 Task: Find round trip flights from New Delhi to Hawaii from June 27 to July 2.
Action: Mouse moved to (567, 285)
Screenshot: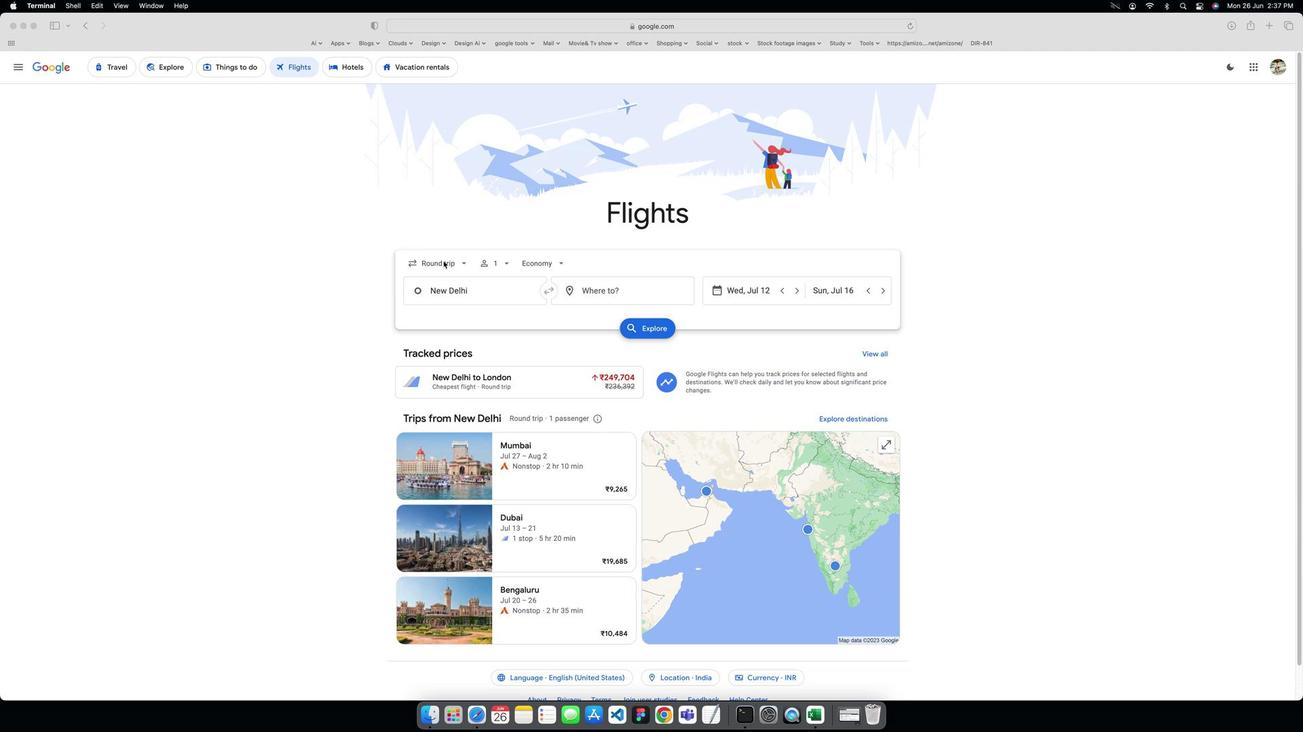 
Action: Mouse pressed left at (567, 285)
Screenshot: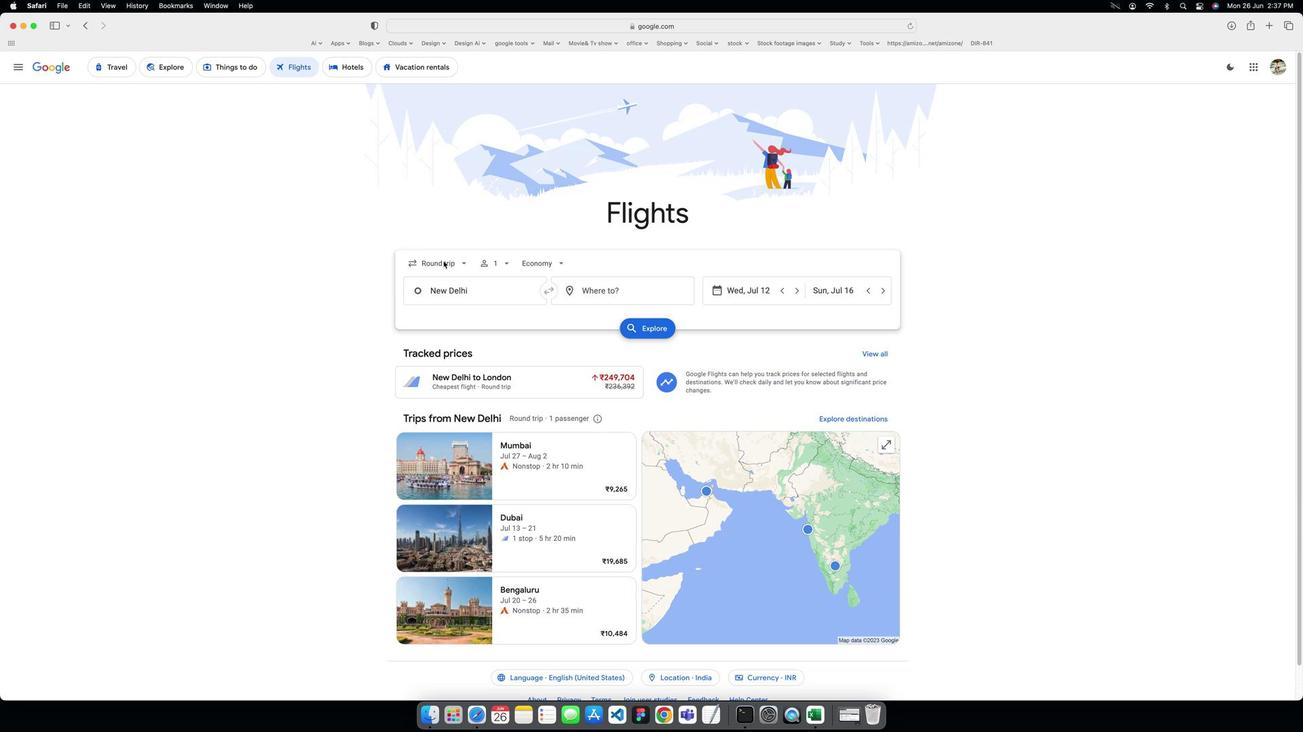 
Action: Mouse moved to (565, 285)
Screenshot: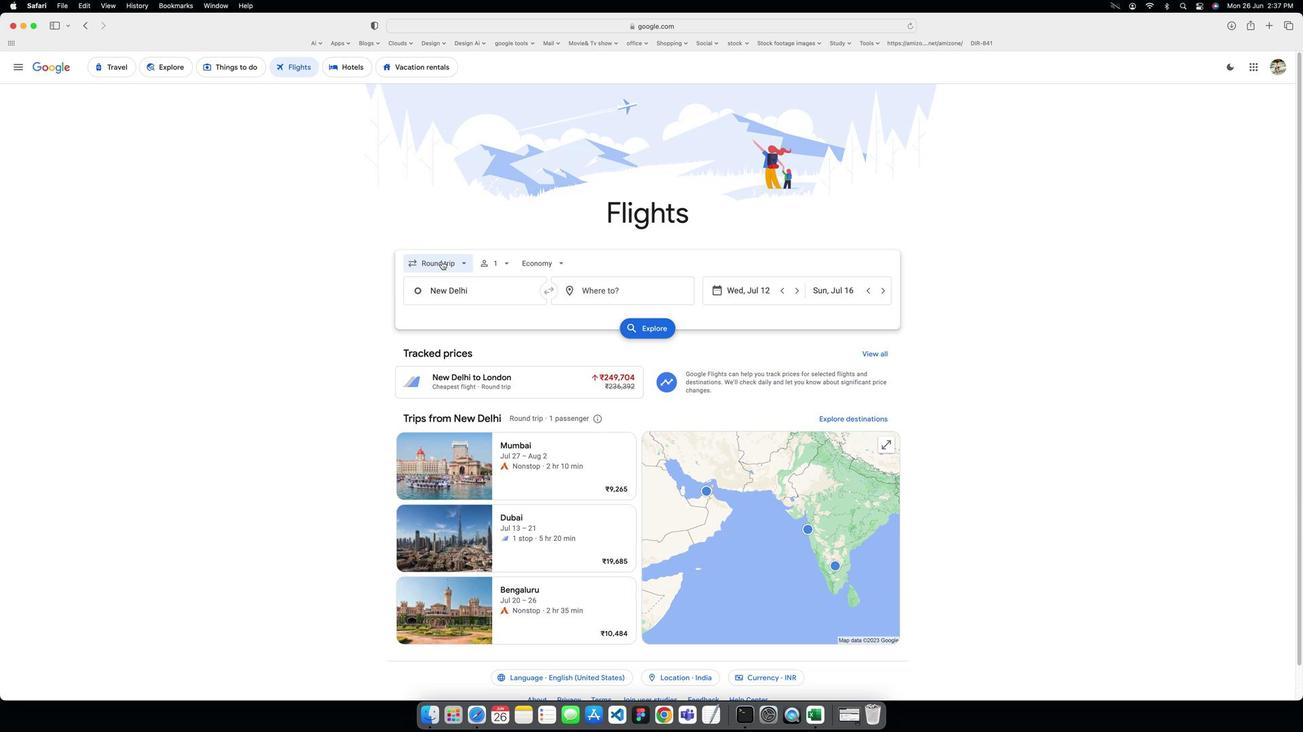 
Action: Mouse pressed left at (565, 285)
Screenshot: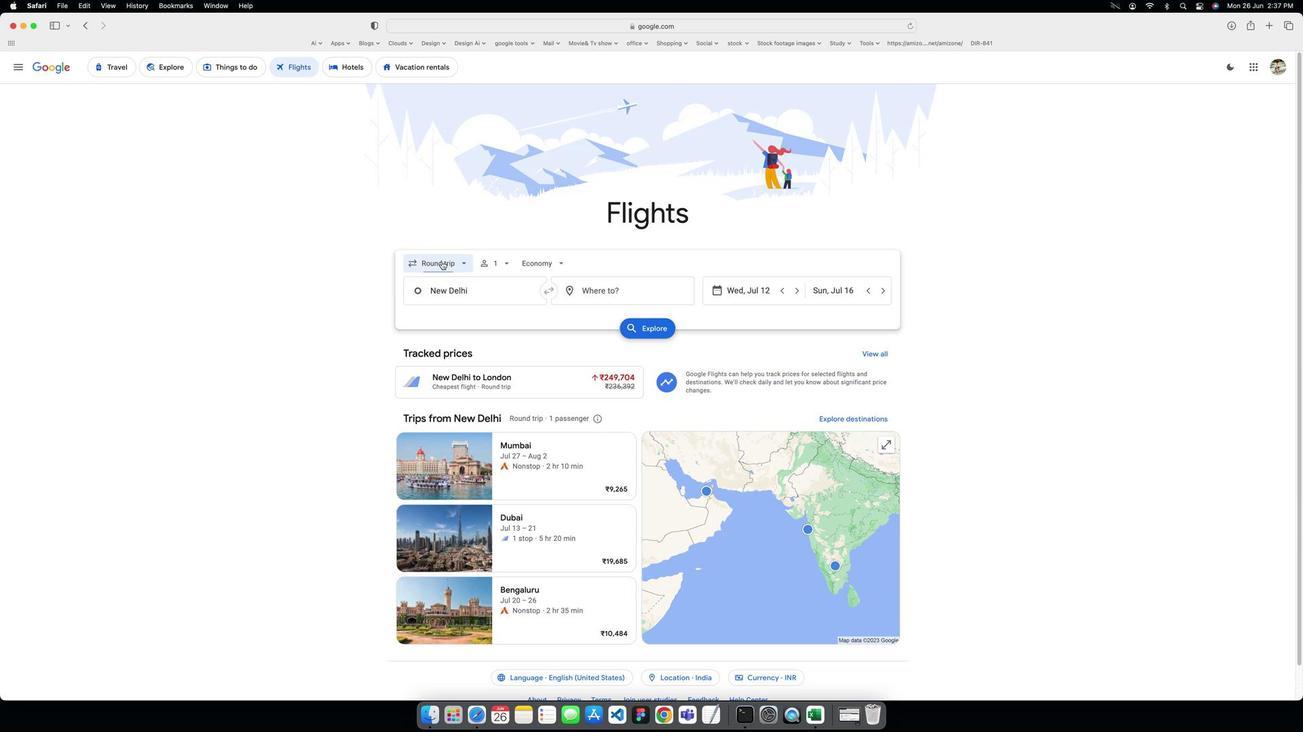 
Action: Mouse moved to (559, 306)
Screenshot: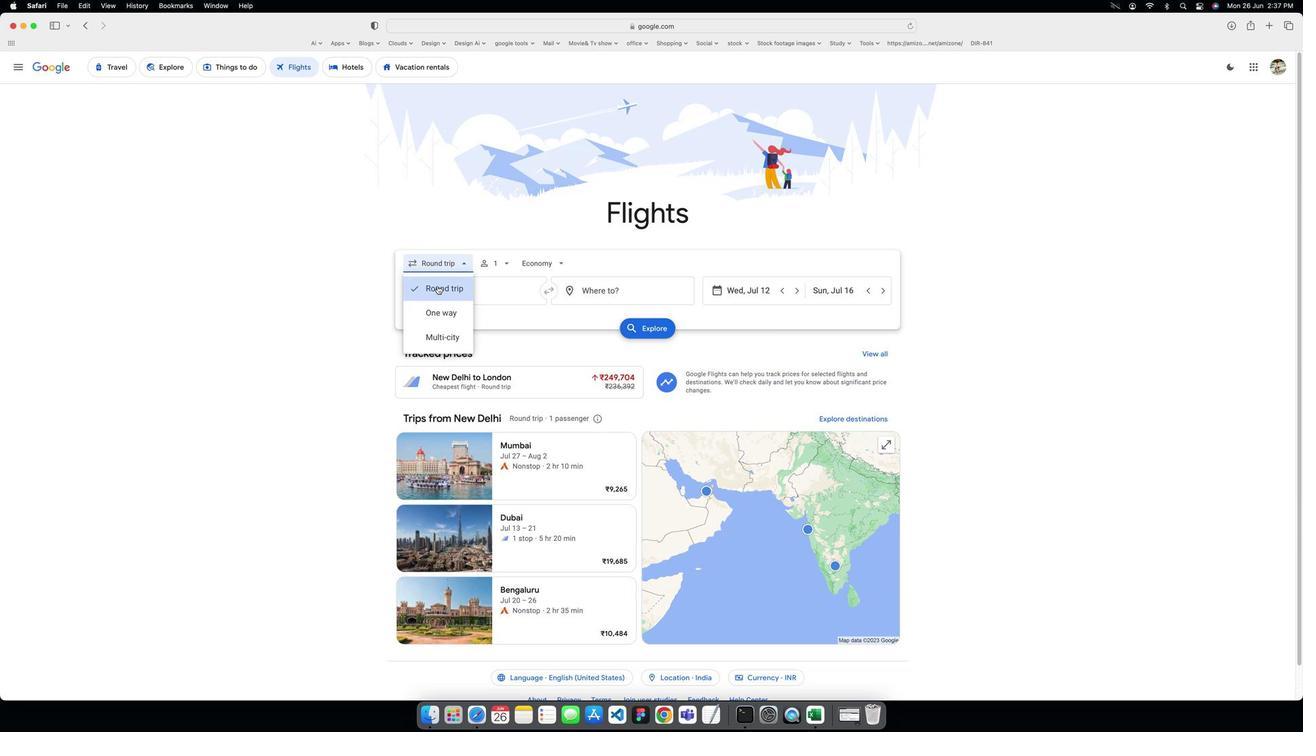 
Action: Mouse pressed left at (559, 306)
Screenshot: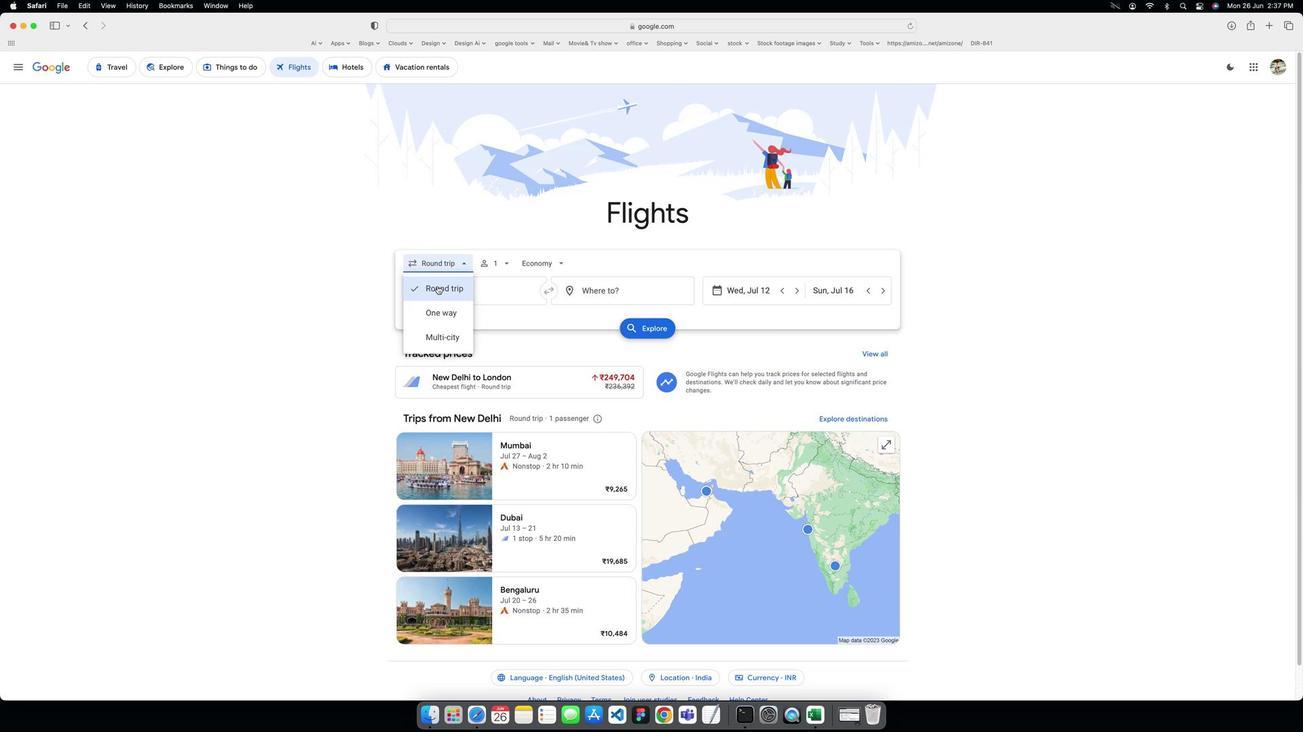 
Action: Mouse moved to (618, 308)
Screenshot: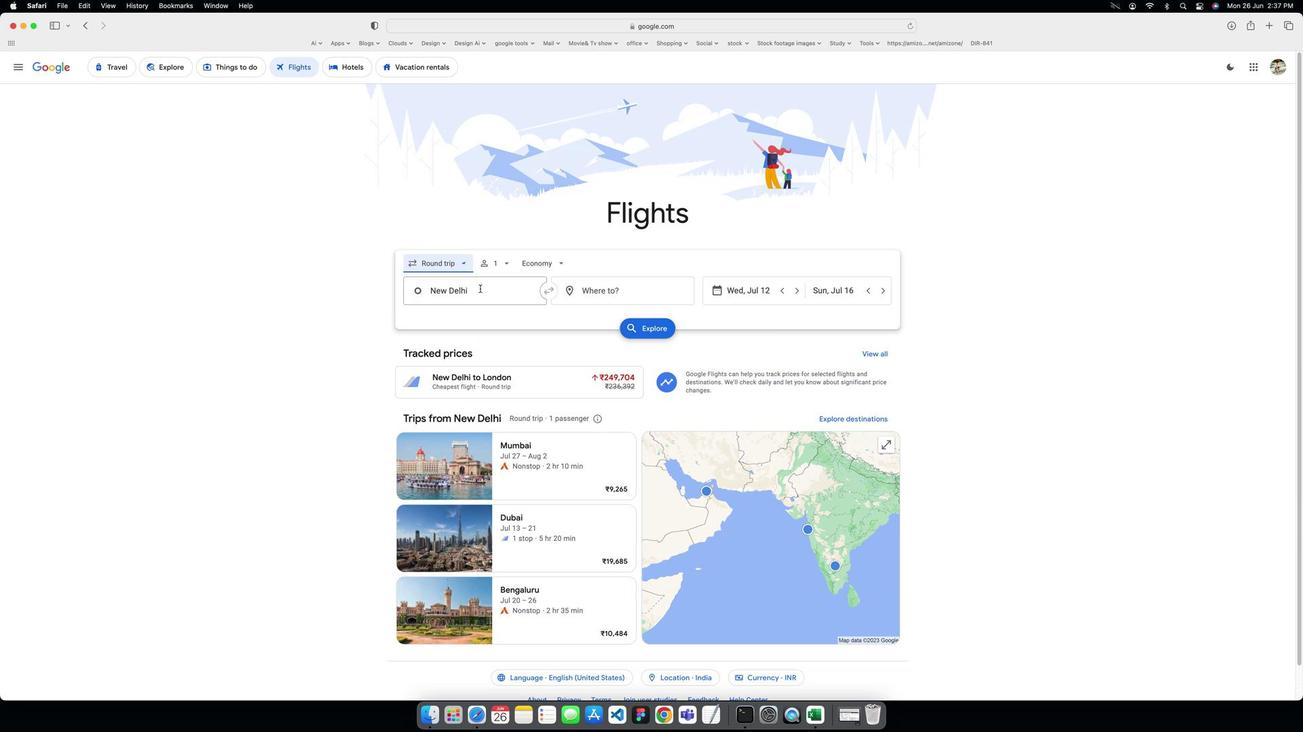 
Action: Mouse pressed left at (618, 308)
Screenshot: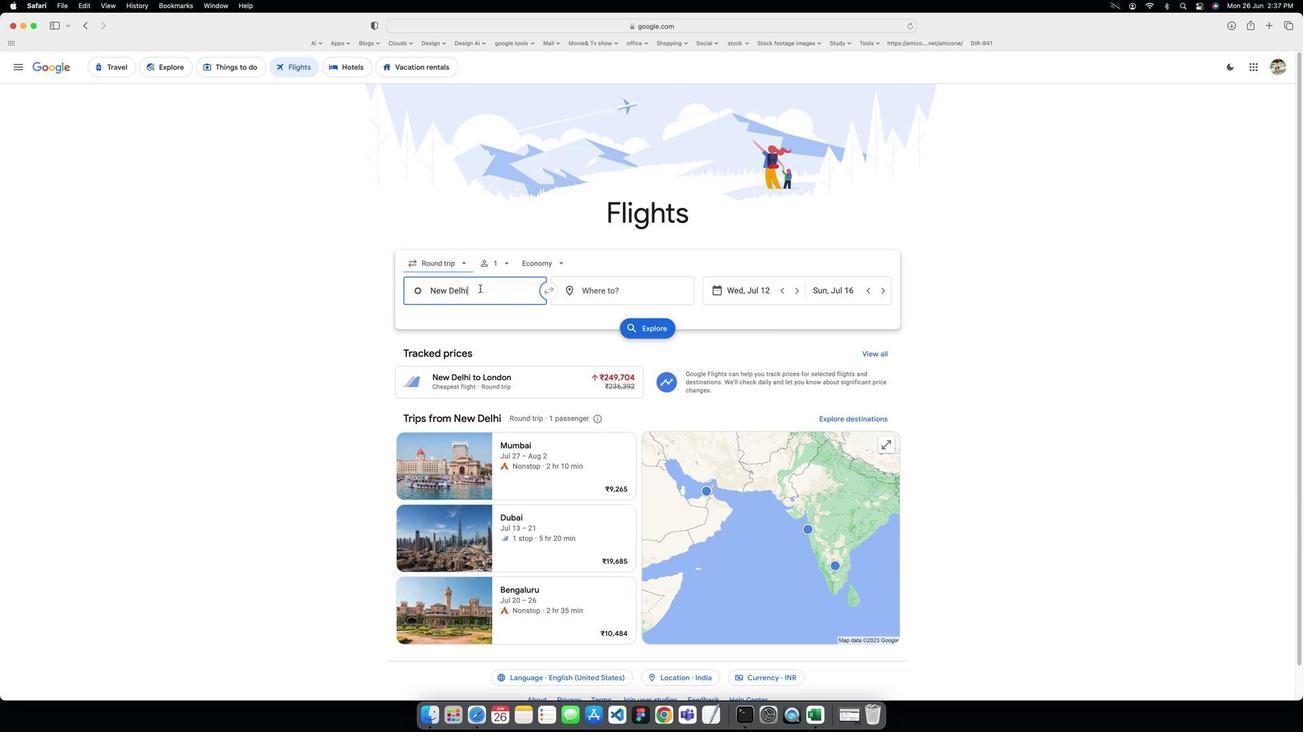 
Action: Key pressed Key.caps_lock'N'Key.caps_lock'e''w'Key.spaceKey.caps_lock'D'Key.caps_lock'e''l''h''i'Key.enter
Screenshot: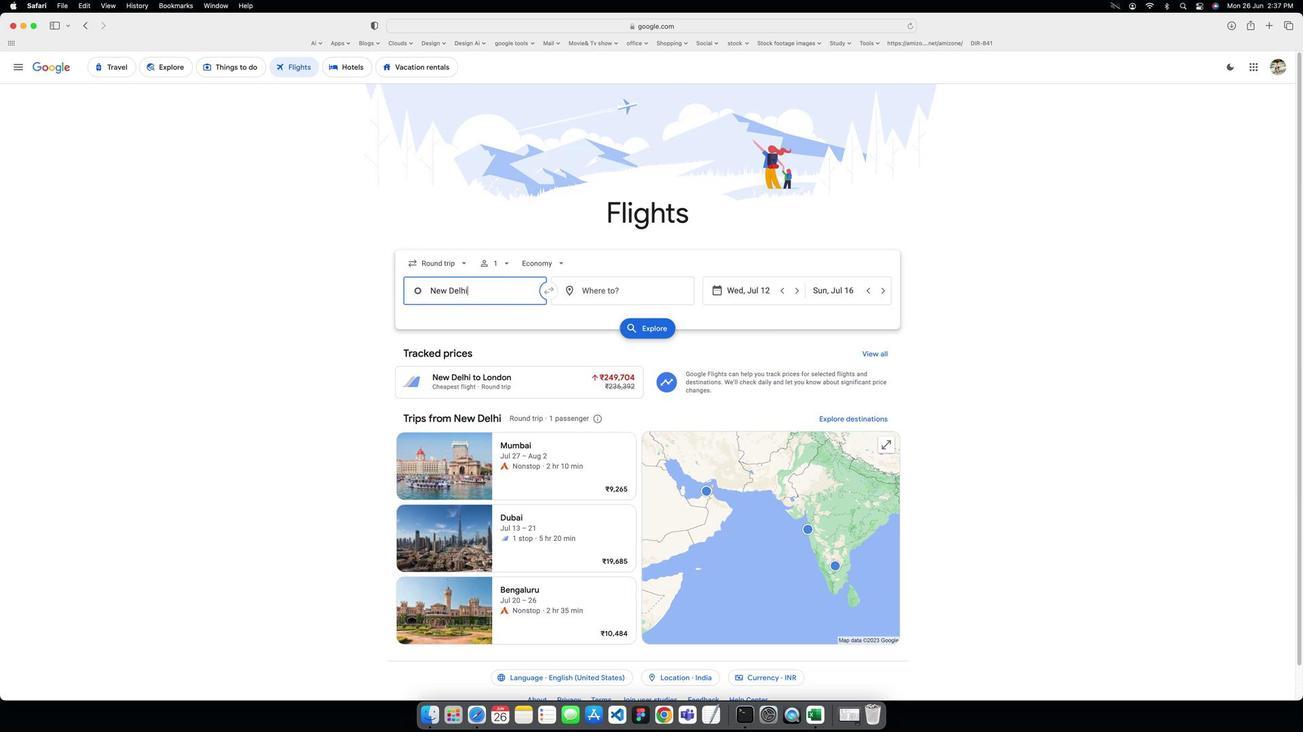 
Action: Mouse moved to (790, 310)
Screenshot: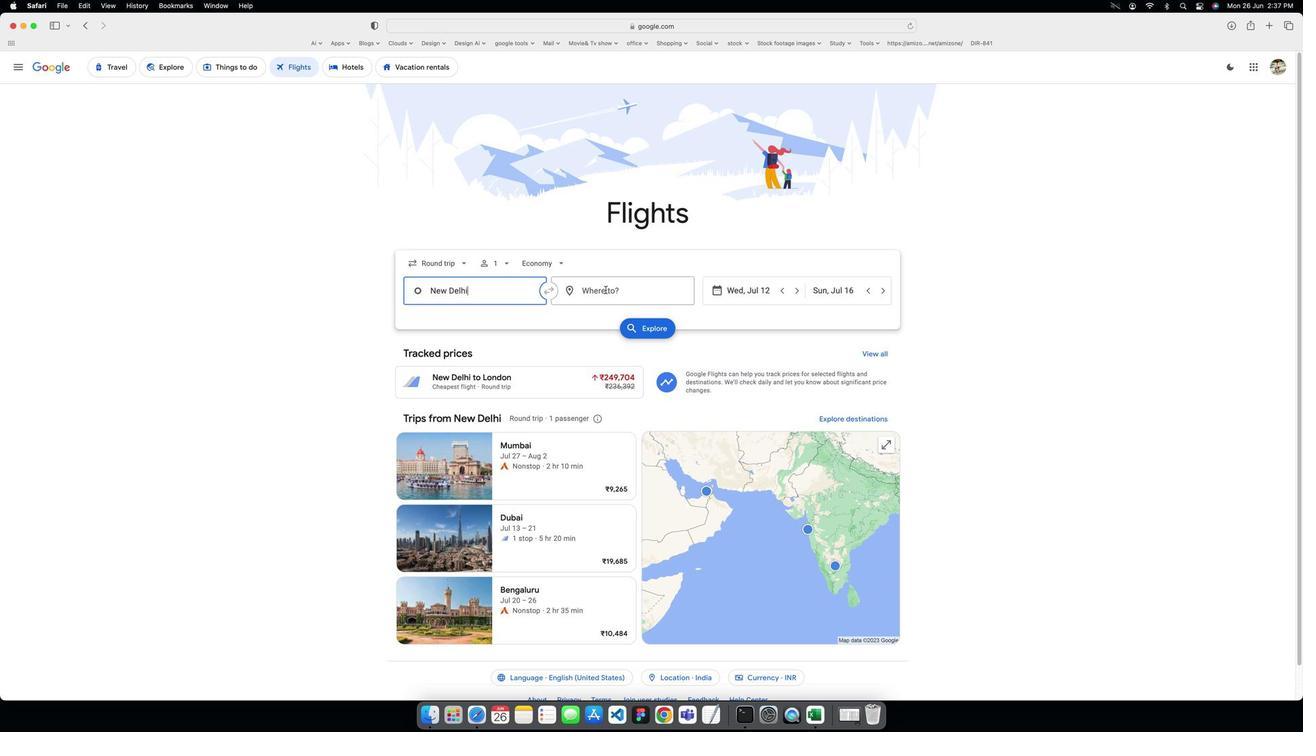 
Action: Mouse pressed left at (790, 310)
Screenshot: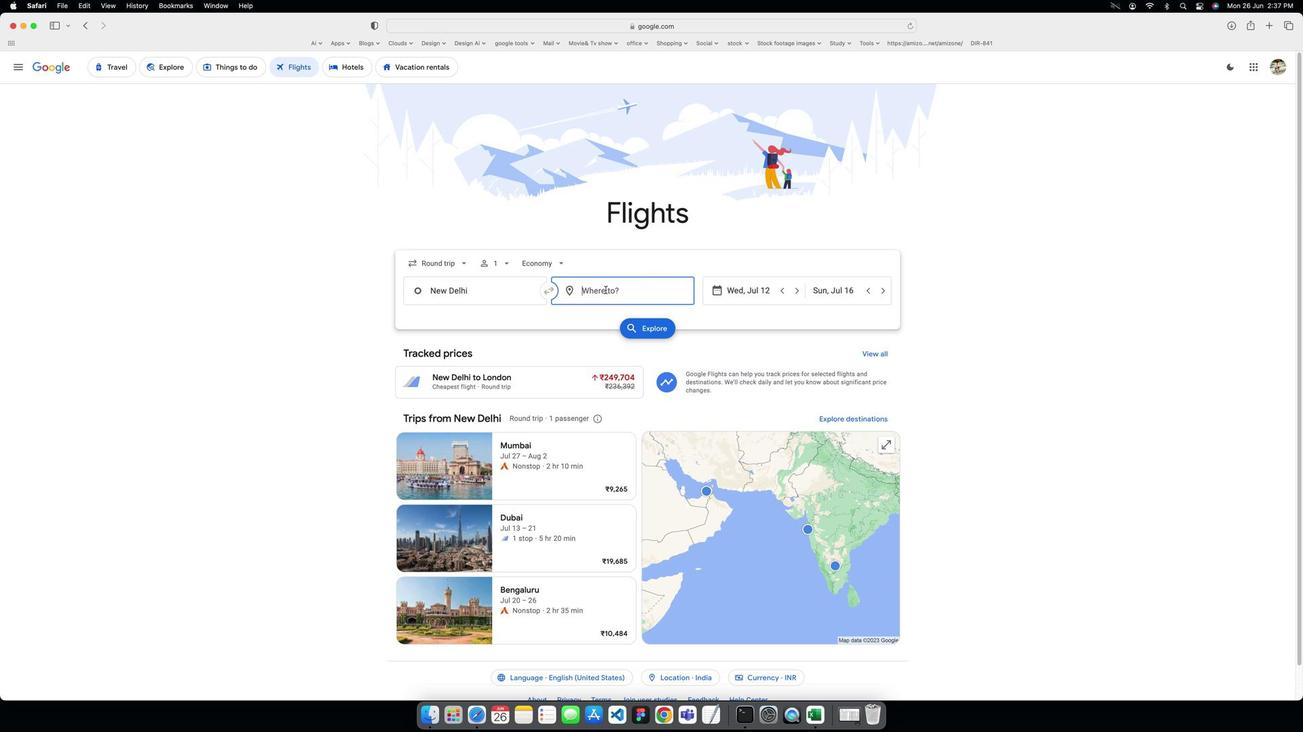 
Action: Key pressed Key.caps_lock'H'Key.caps_lock'a''w''a''i''i'Key.enter
Screenshot: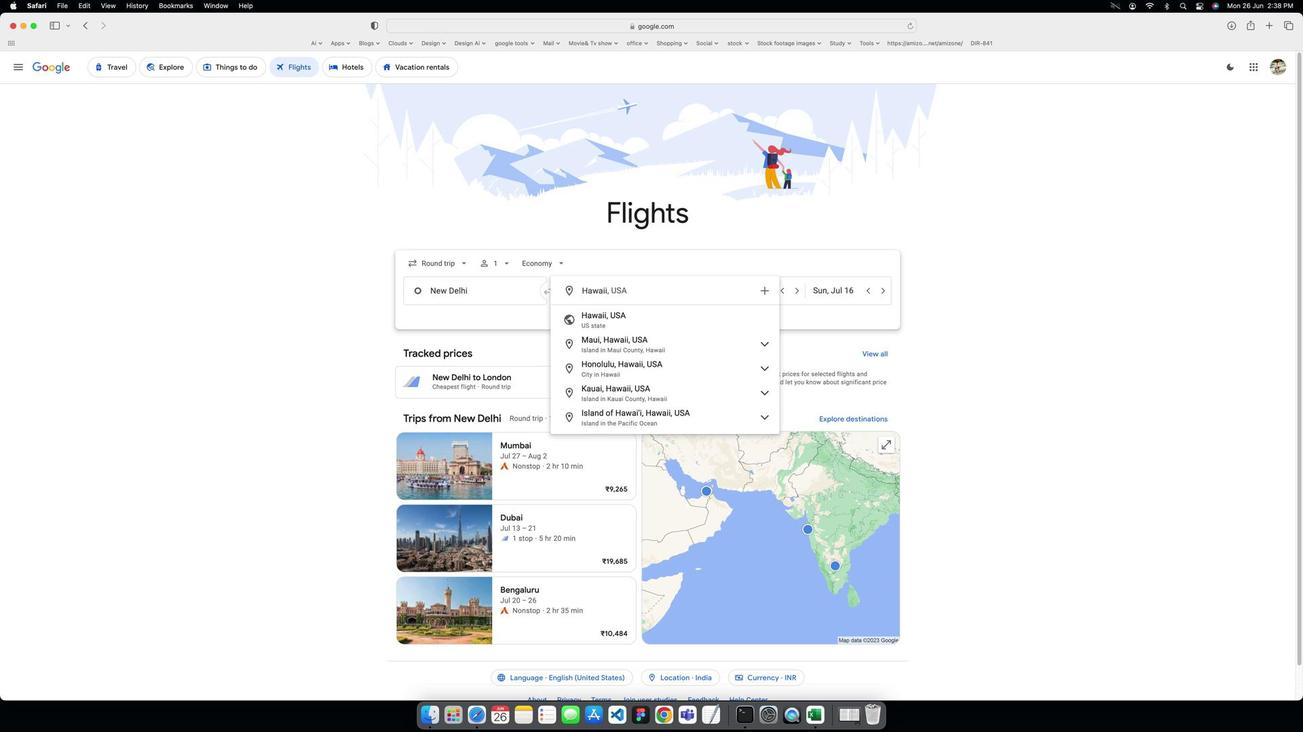 
Action: Mouse moved to (1008, 310)
Screenshot: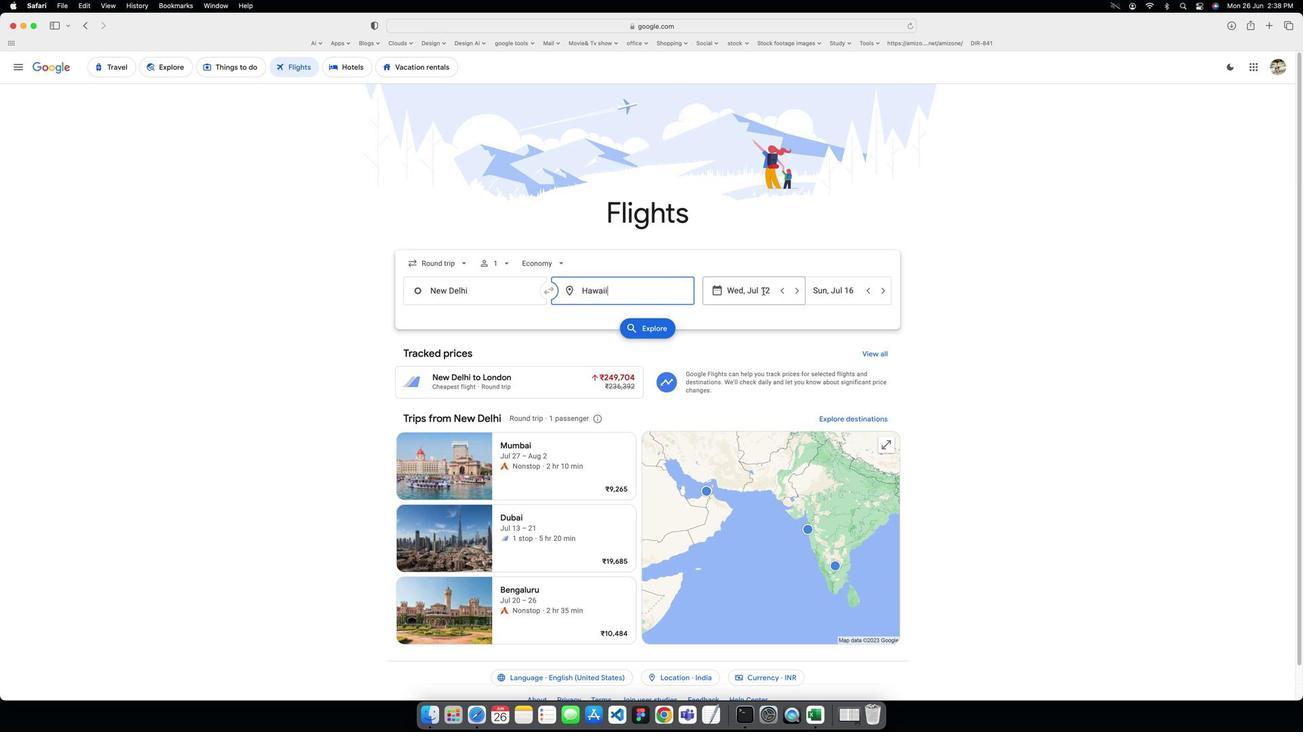 
Action: Mouse pressed left at (1008, 310)
Screenshot: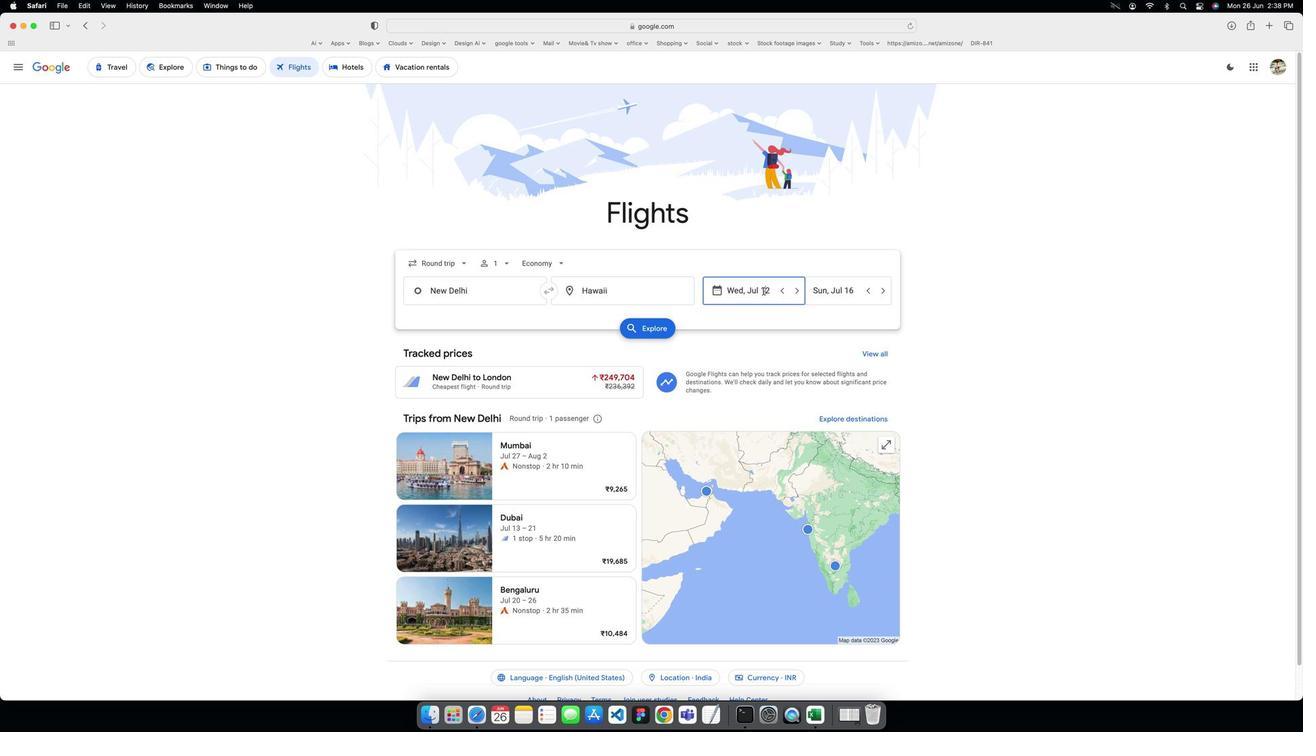 
Action: Mouse moved to (760, 464)
Screenshot: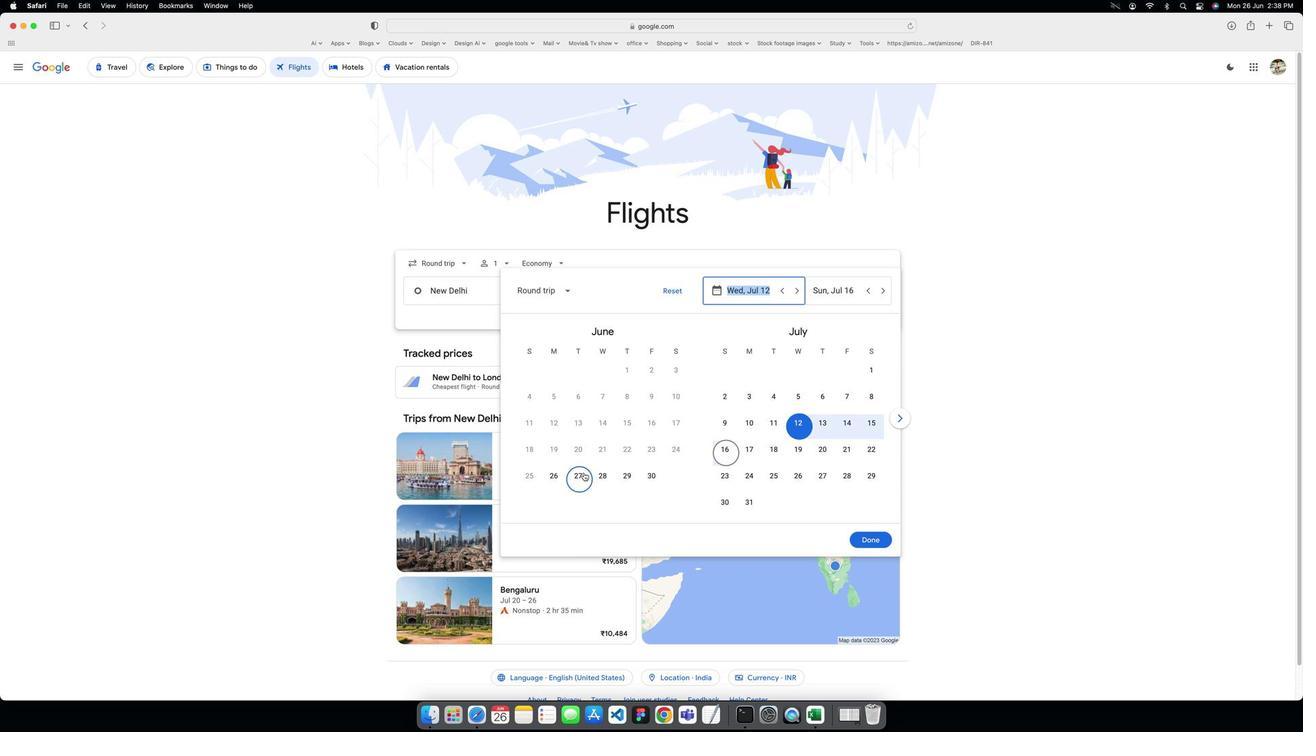 
Action: Mouse pressed left at (760, 464)
Screenshot: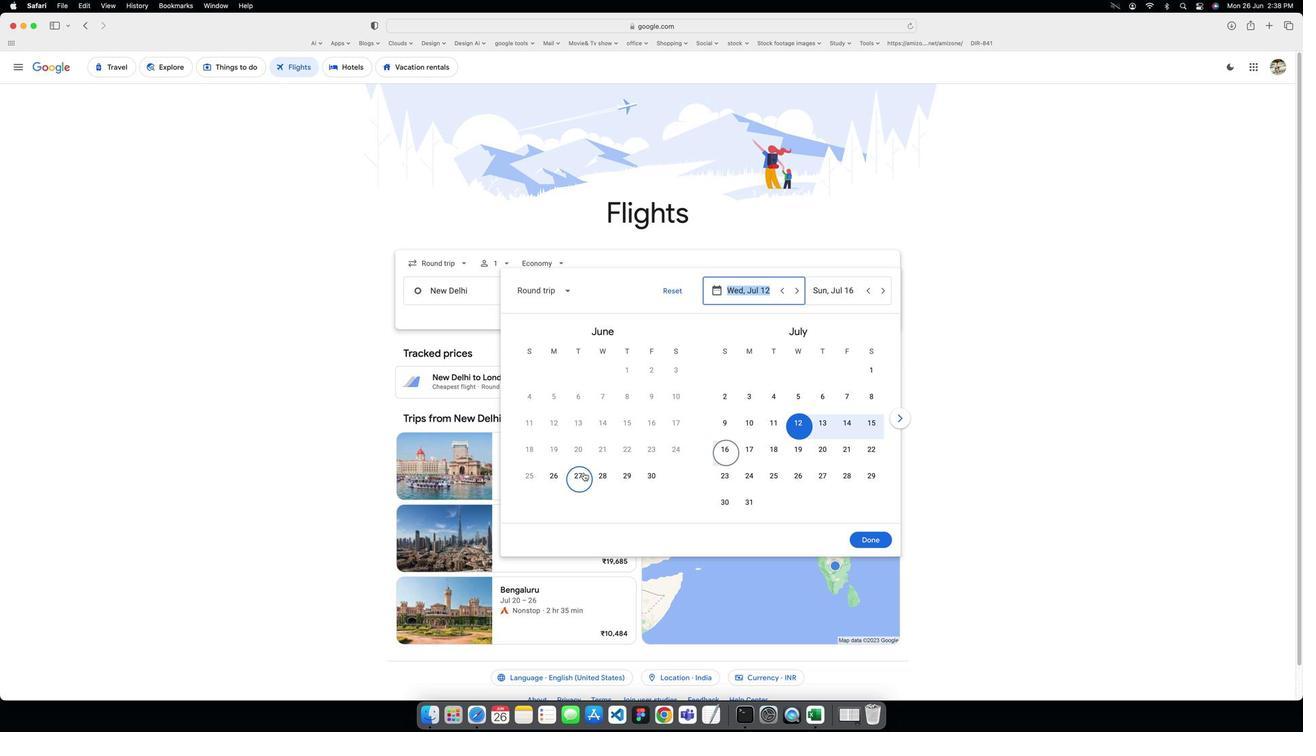 
Action: Mouse moved to (946, 402)
Screenshot: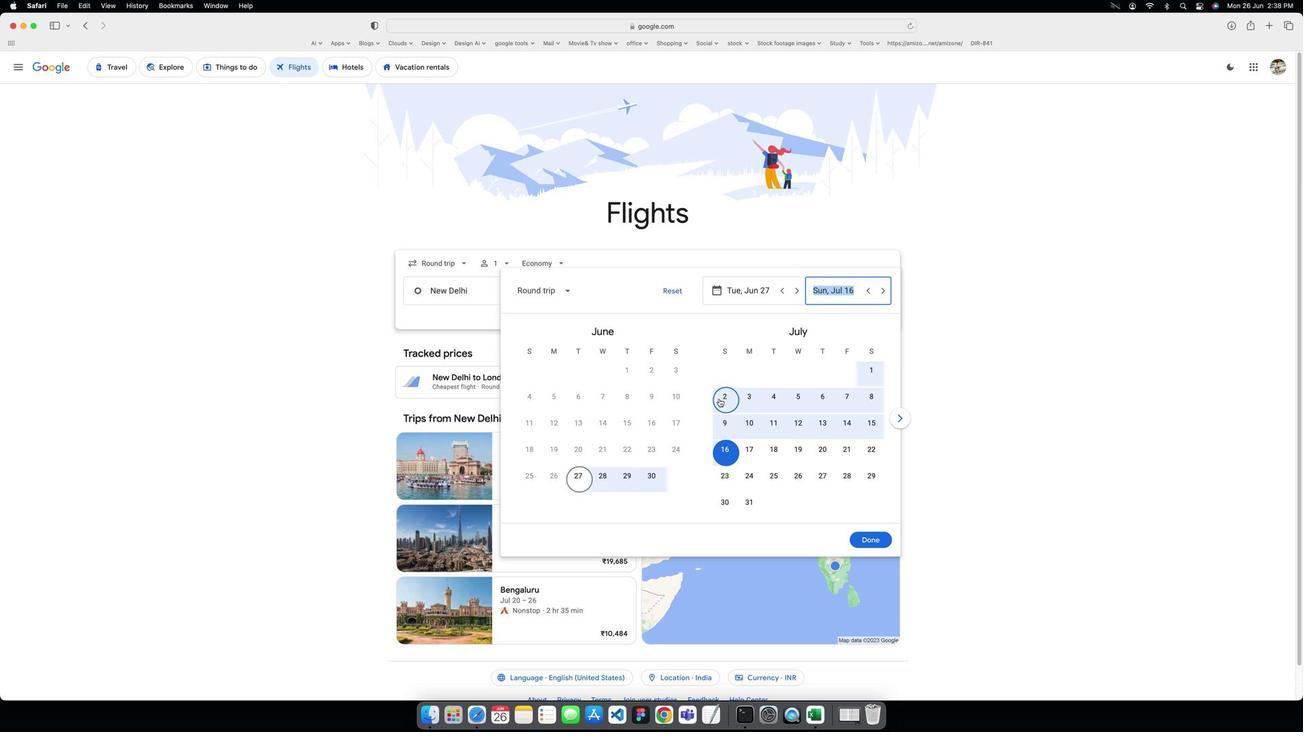 
Action: Mouse pressed left at (946, 402)
Screenshot: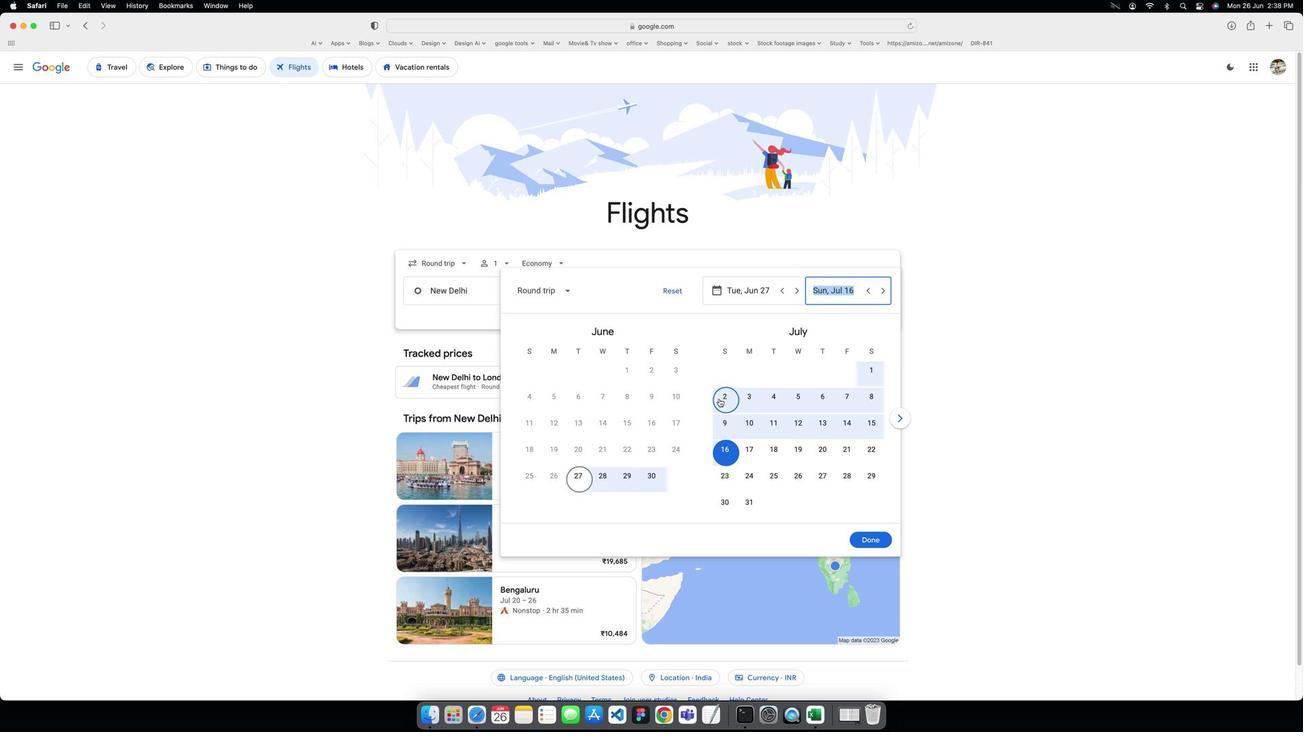 
Action: Mouse moved to (1146, 517)
Screenshot: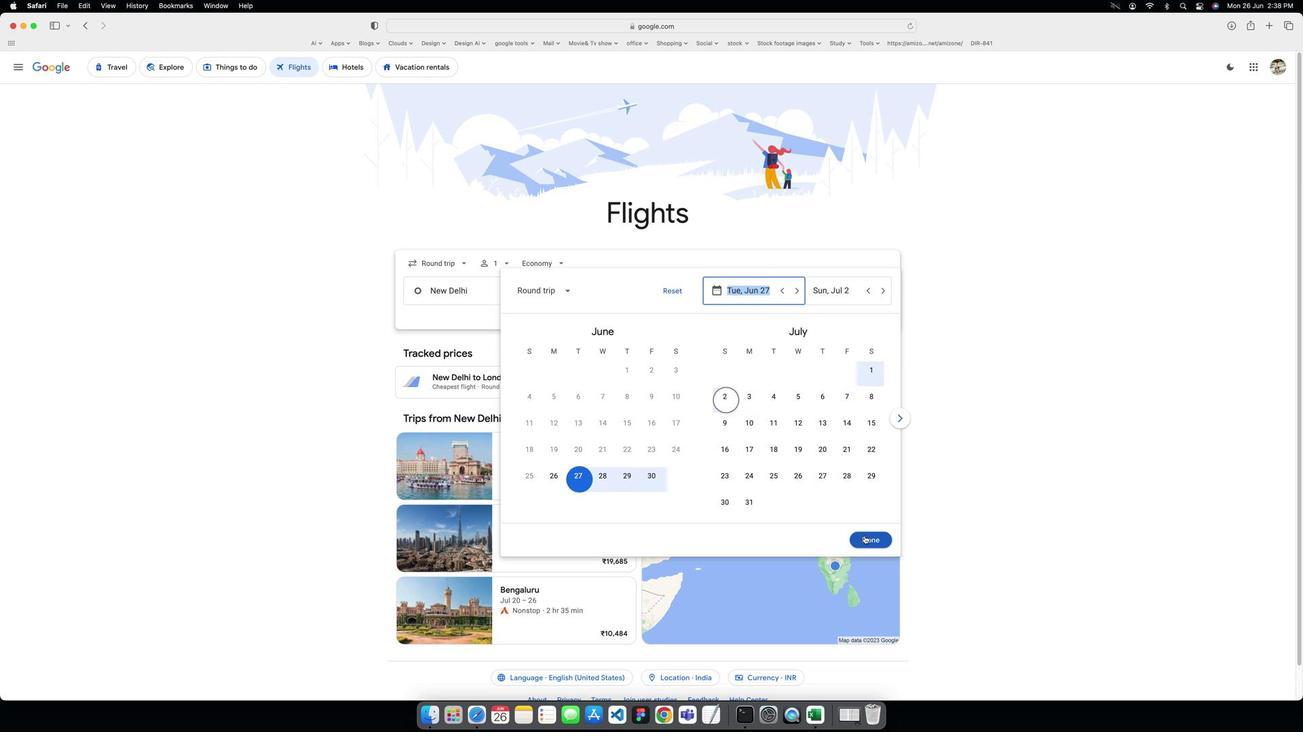 
Action: Mouse pressed left at (1146, 517)
Screenshot: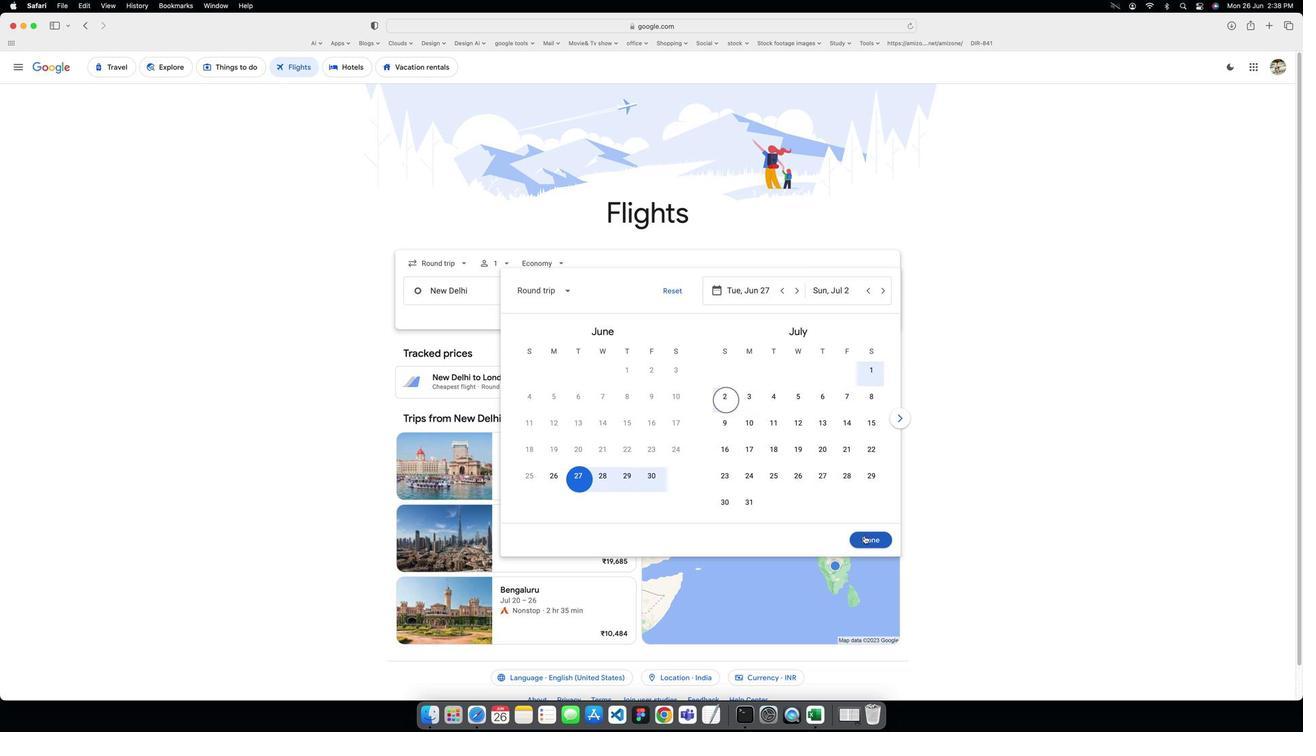 
Action: Mouse moved to (836, 346)
Screenshot: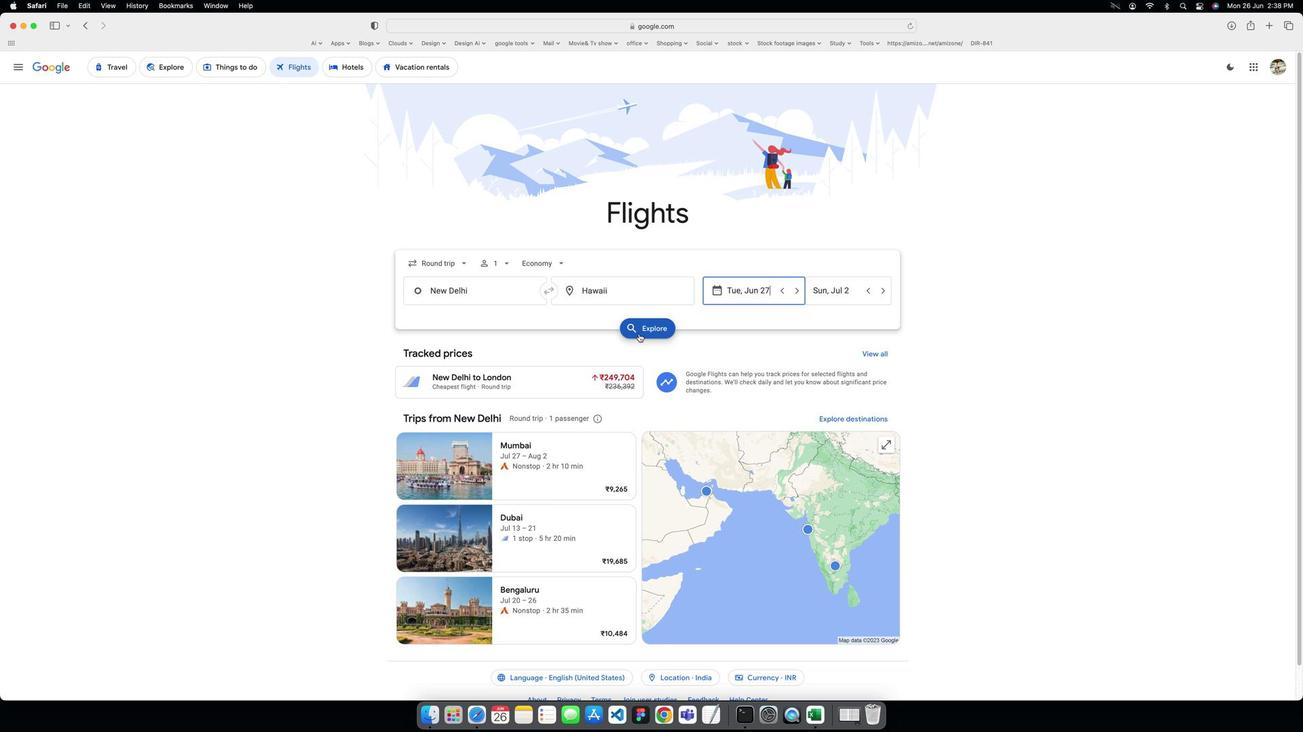 
Action: Mouse pressed left at (836, 346)
Screenshot: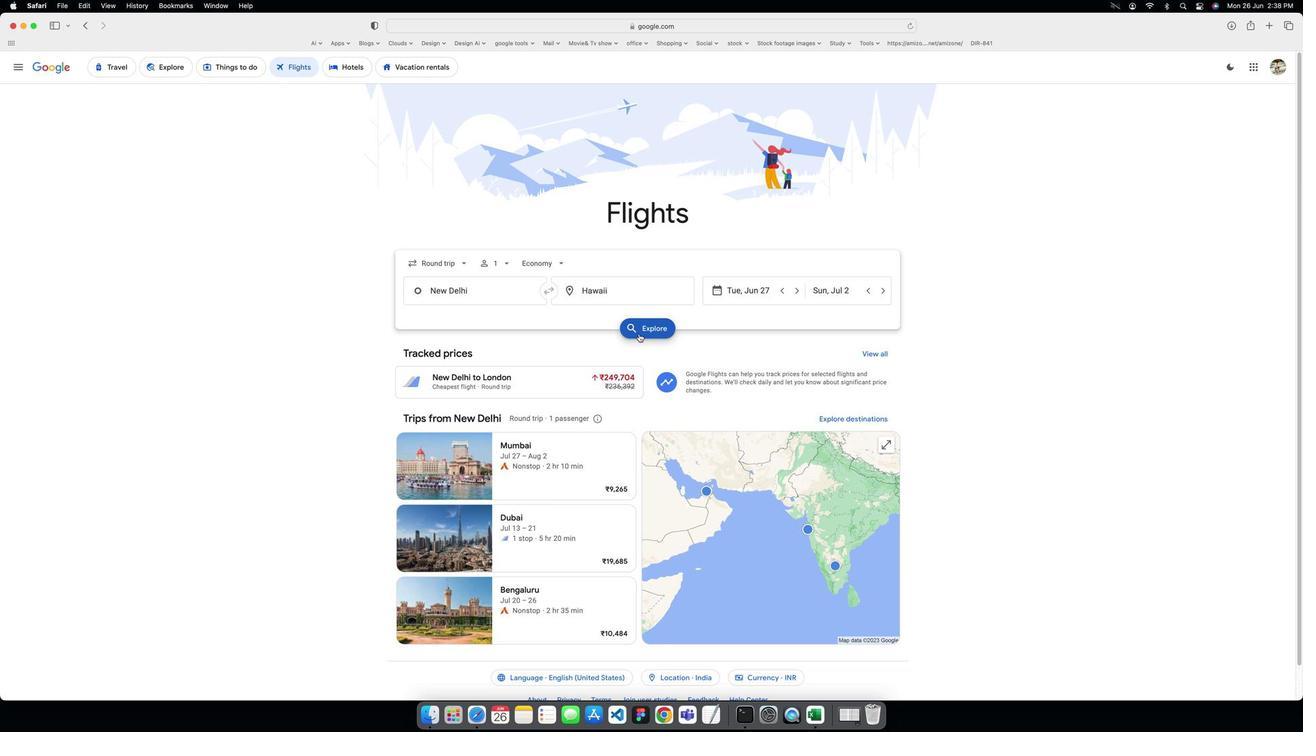 
Action: Mouse moved to (126, 392)
Screenshot: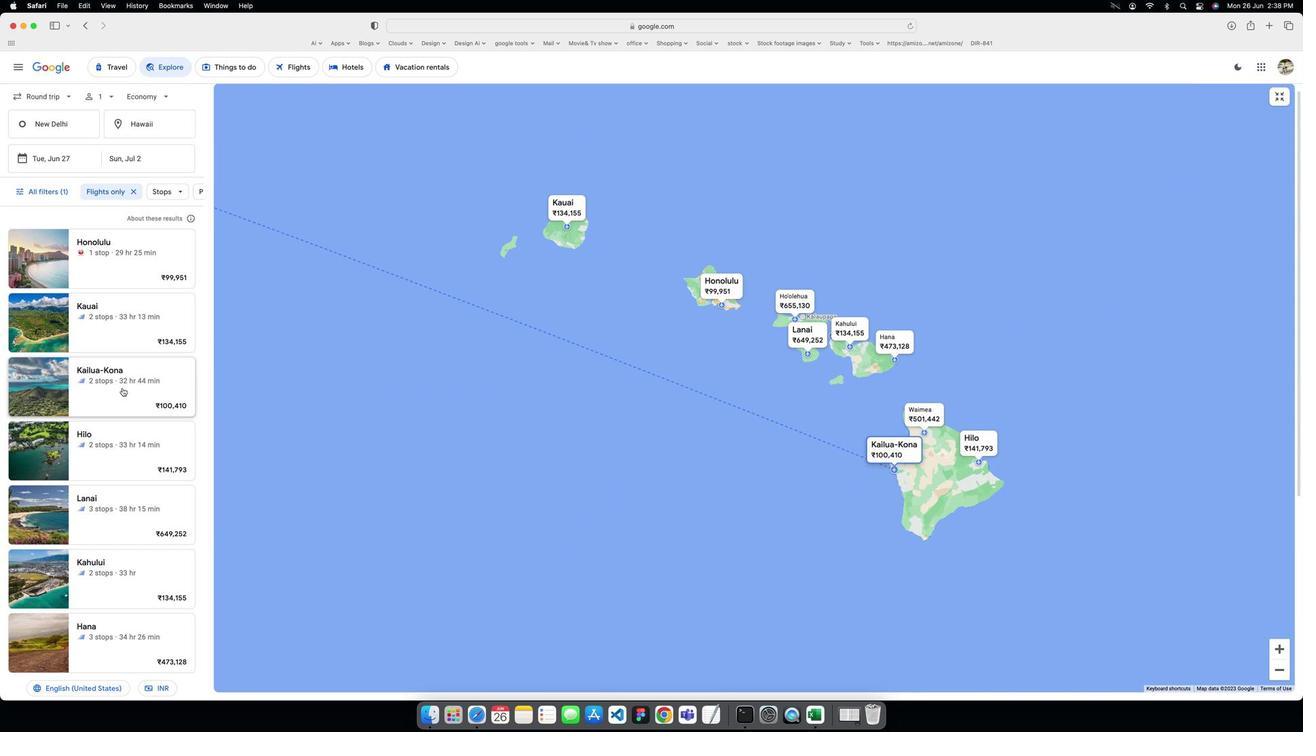 
Action: Mouse scrolled (126, 392) with delta (-41, 63)
Screenshot: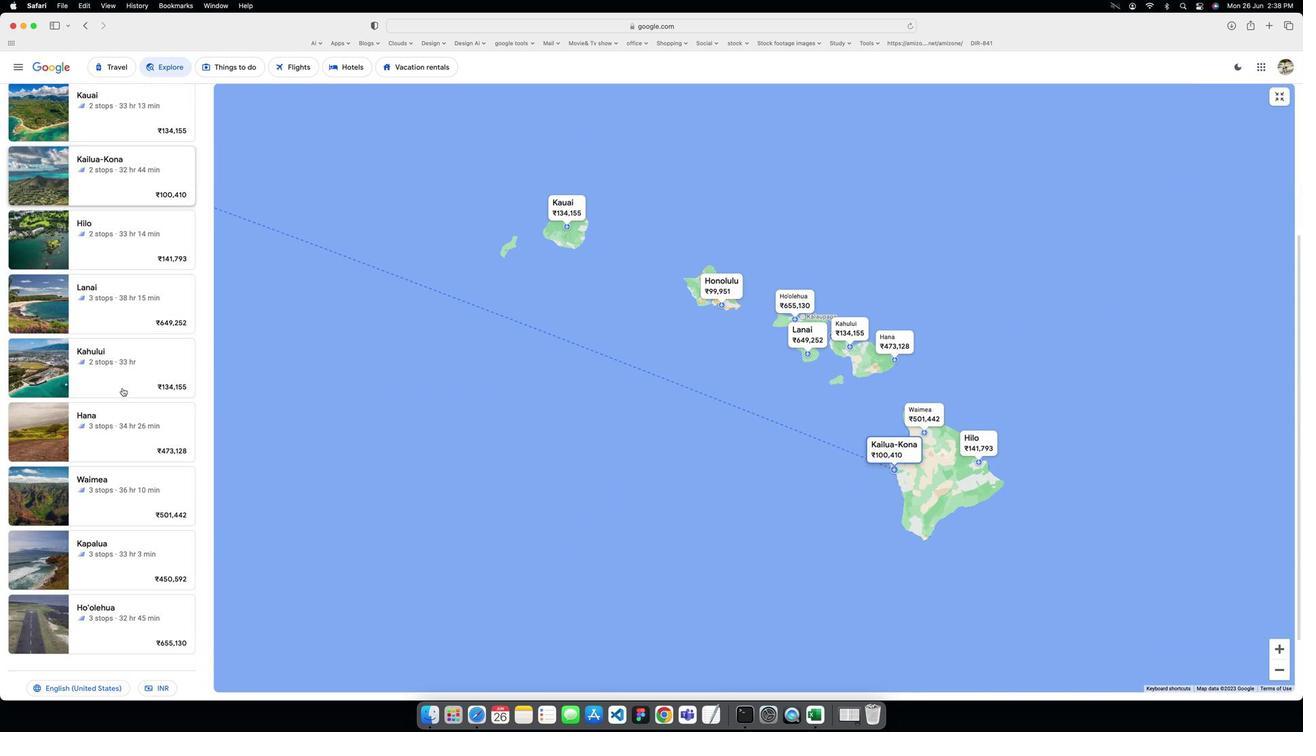 
Action: Mouse scrolled (126, 392) with delta (-41, 63)
Screenshot: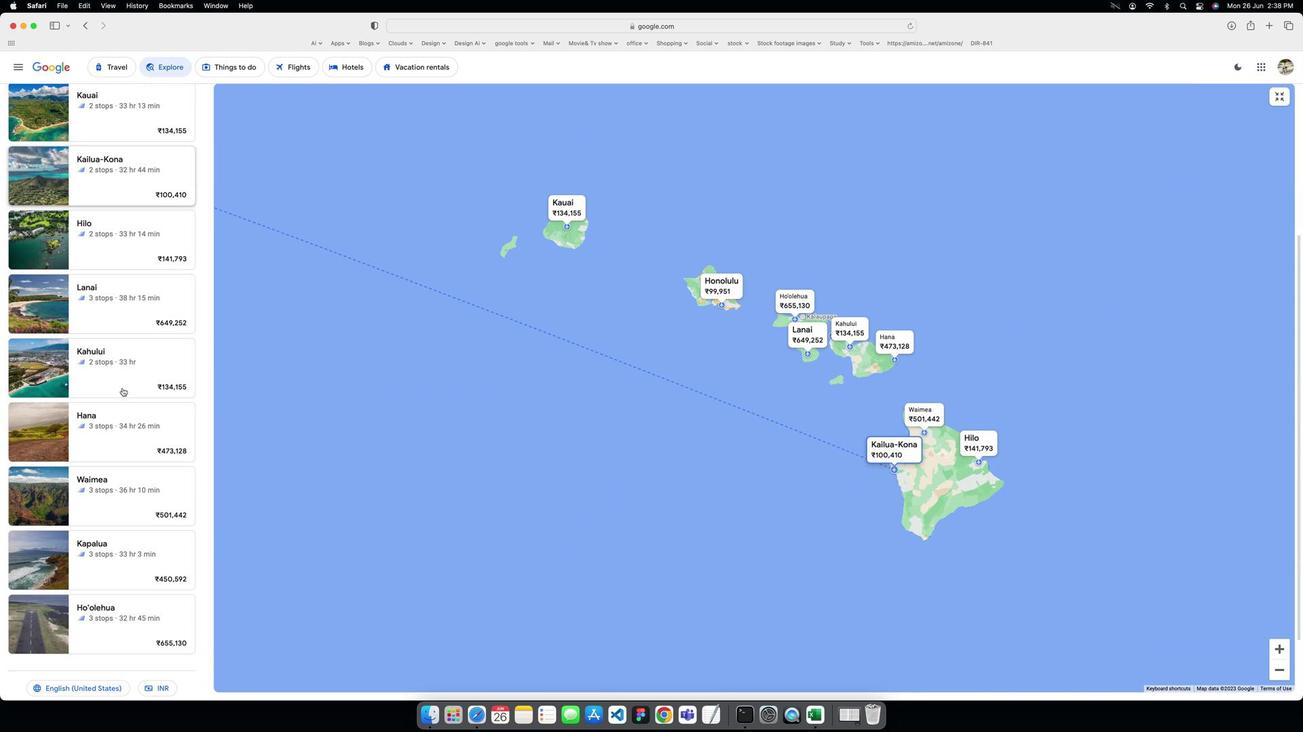 
Action: Mouse scrolled (126, 392) with delta (-41, 63)
Screenshot: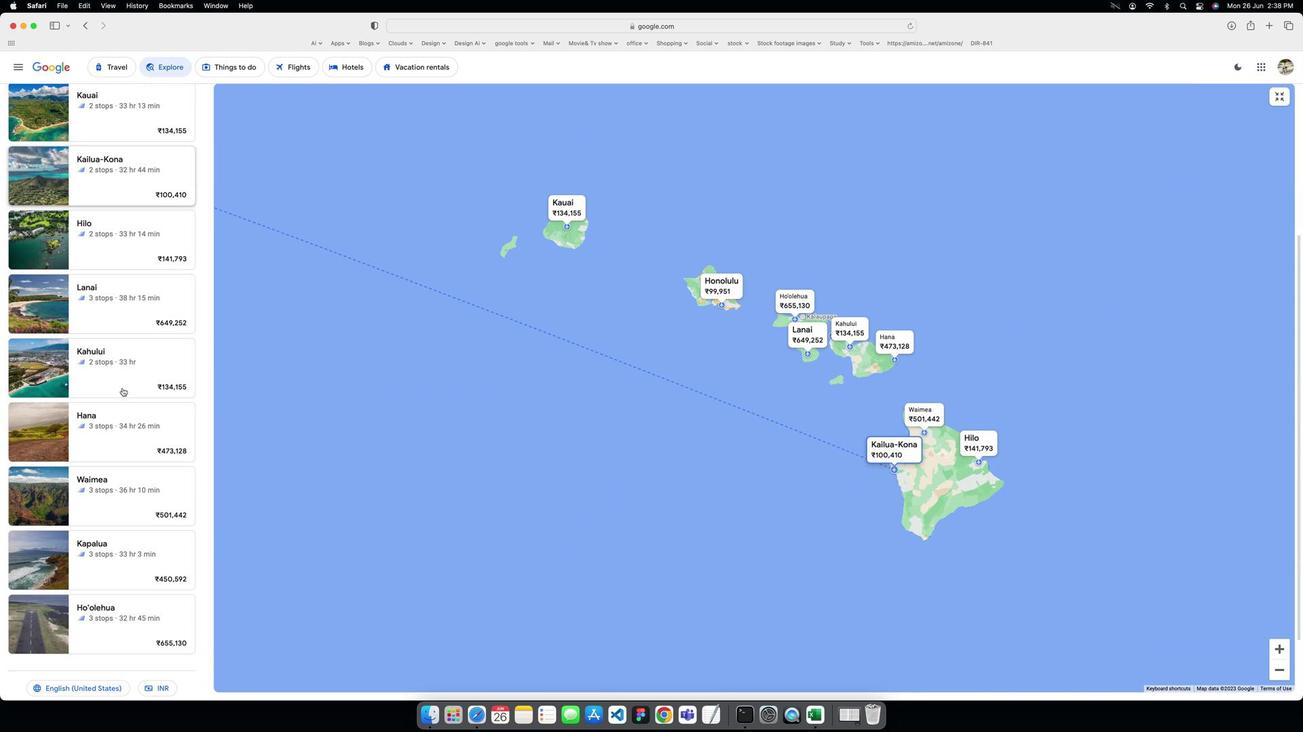 
Action: Mouse scrolled (126, 392) with delta (-41, 62)
Screenshot: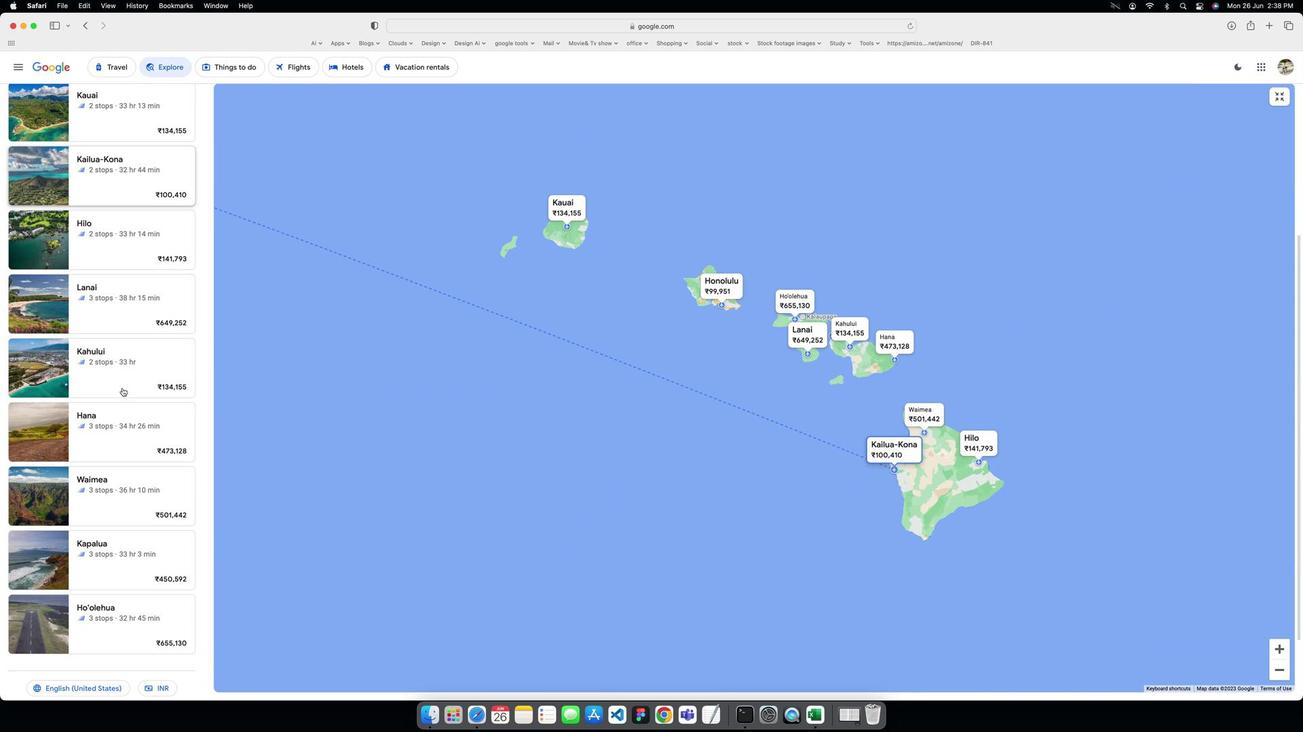 
Action: Mouse scrolled (126, 392) with delta (-41, 63)
Screenshot: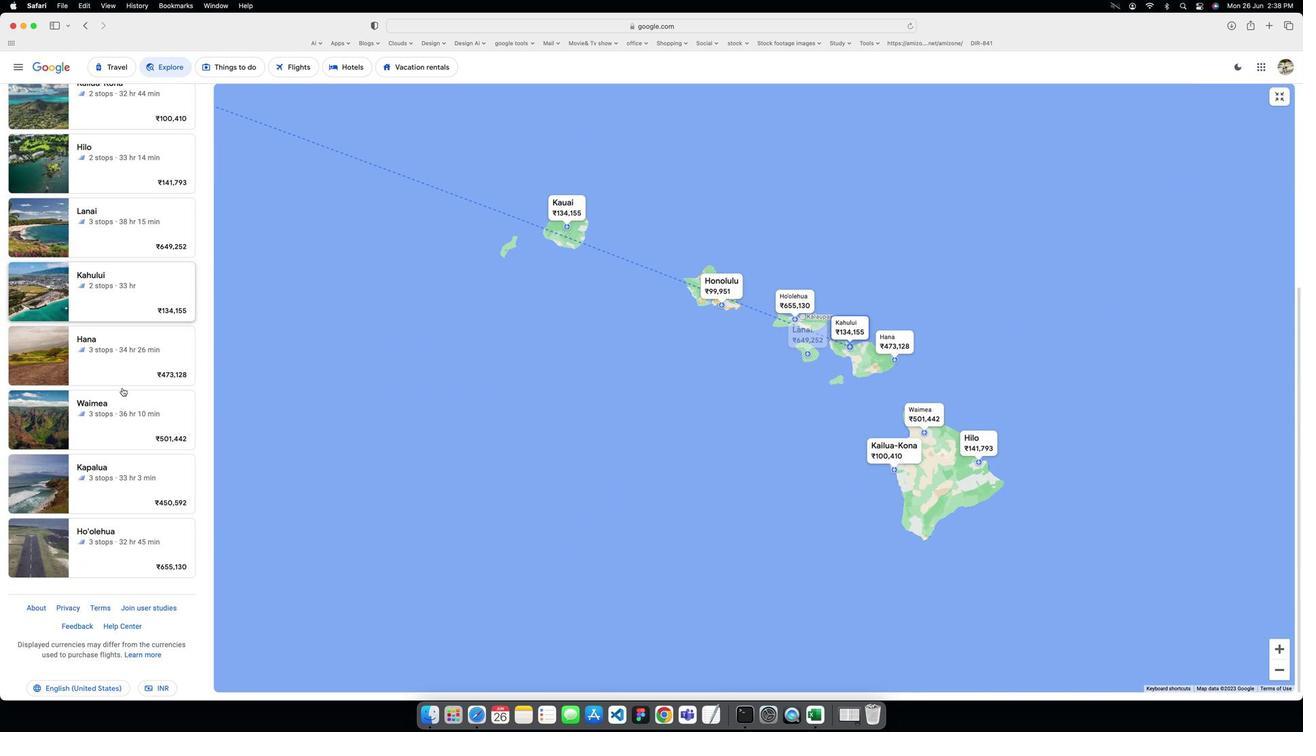 
Action: Mouse scrolled (126, 392) with delta (-41, 63)
Screenshot: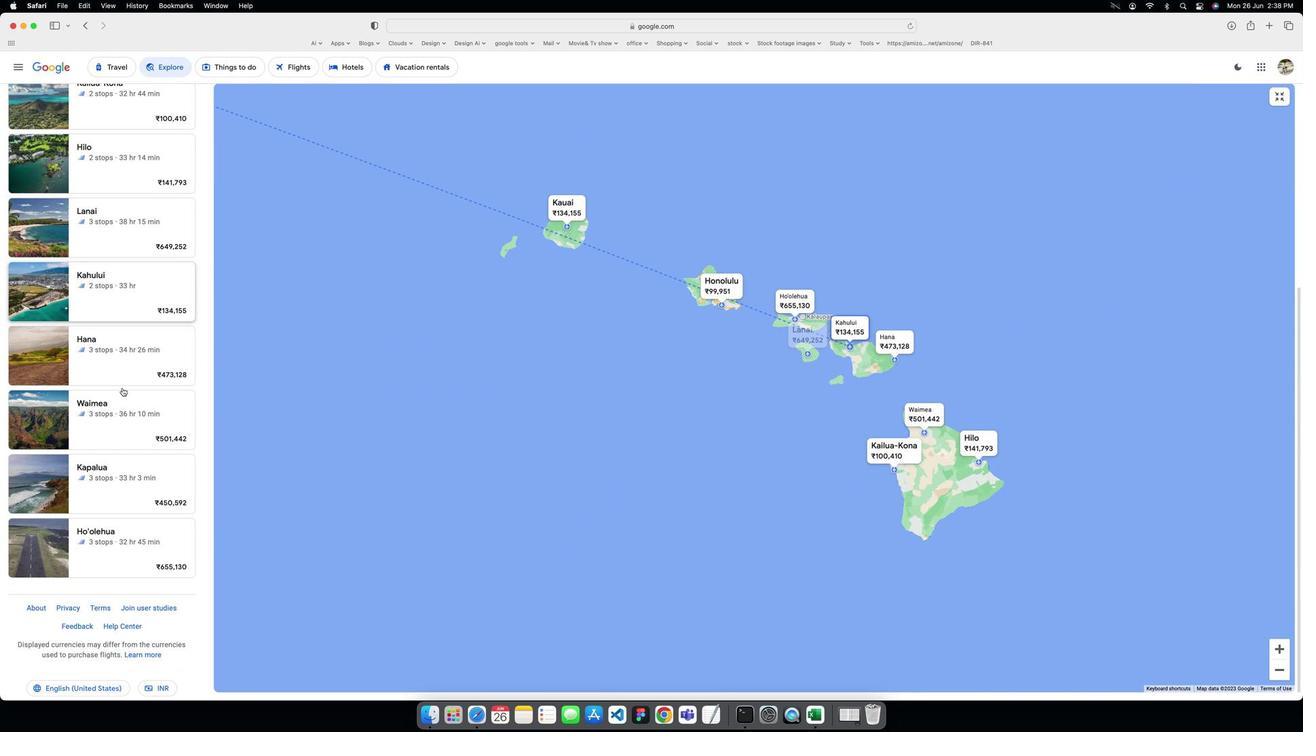
Action: Mouse scrolled (126, 392) with delta (-41, 63)
Screenshot: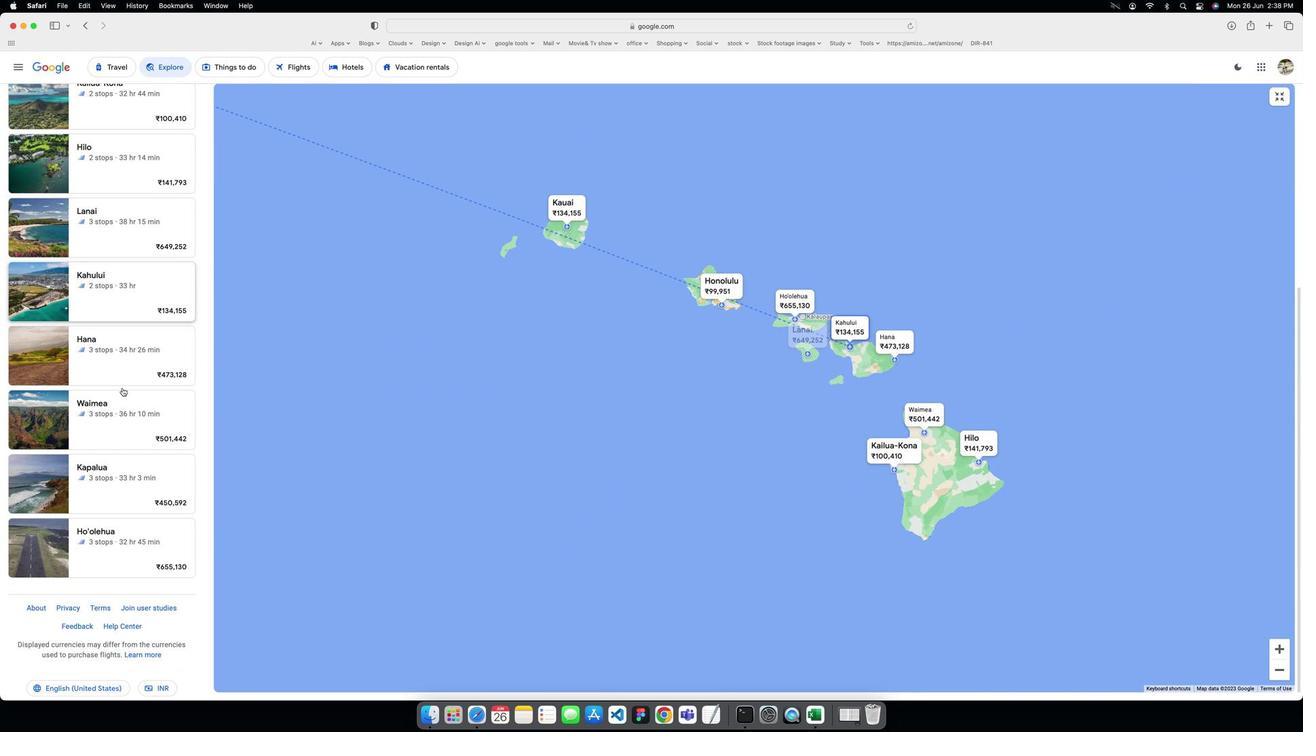 
Action: Mouse moved to (118, 377)
Screenshot: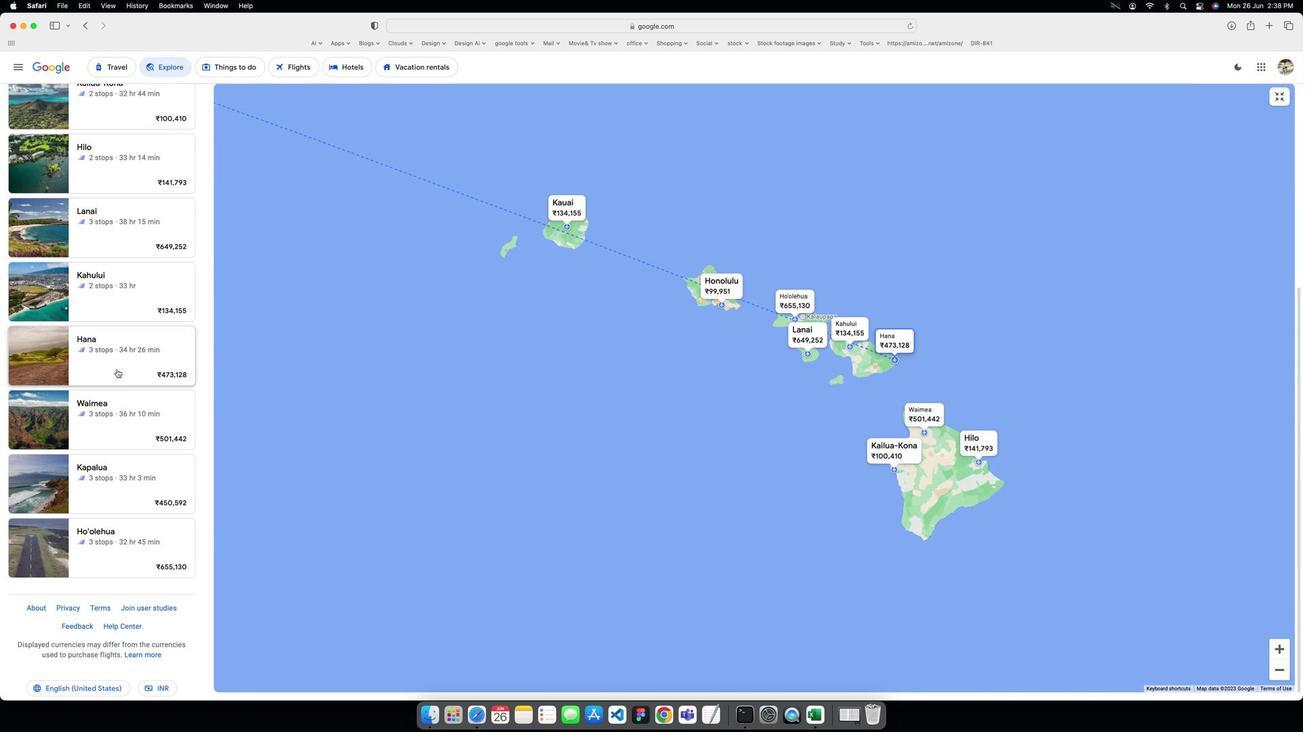 
Action: Mouse pressed left at (118, 377)
Screenshot: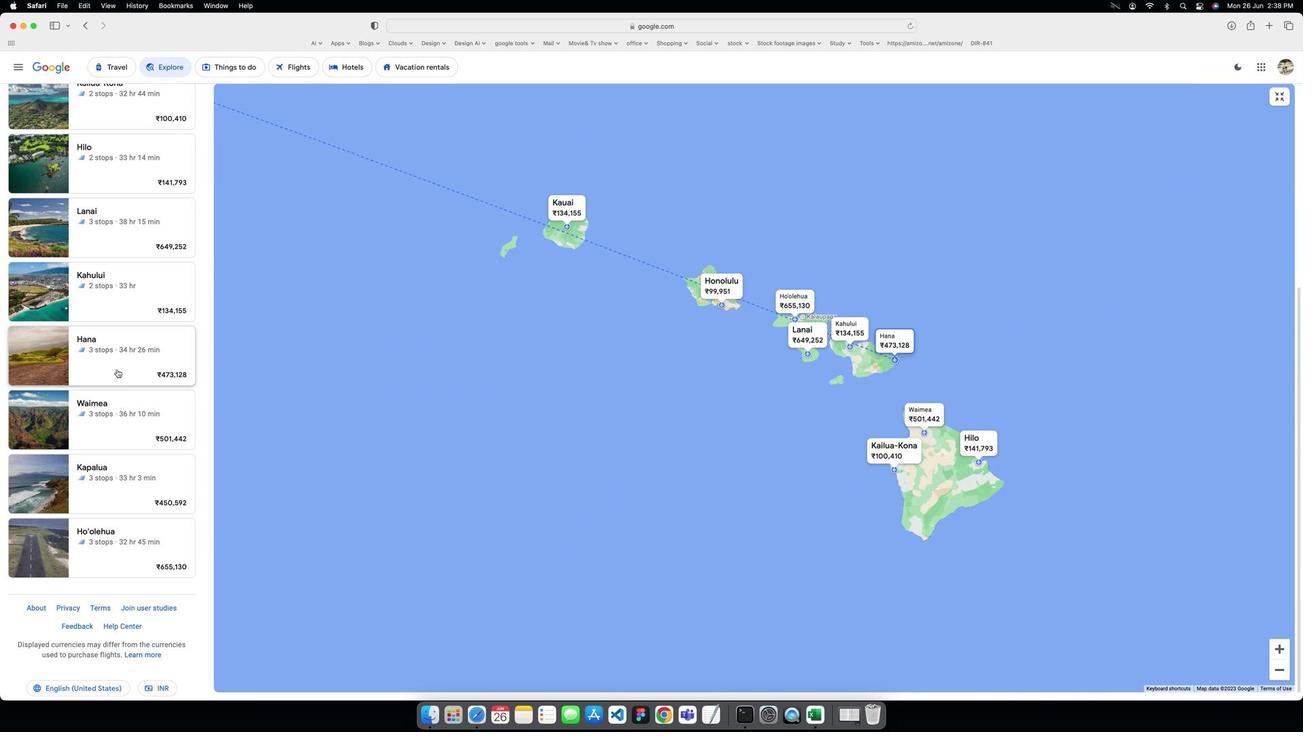 
Action: Mouse moved to (109, 423)
Screenshot: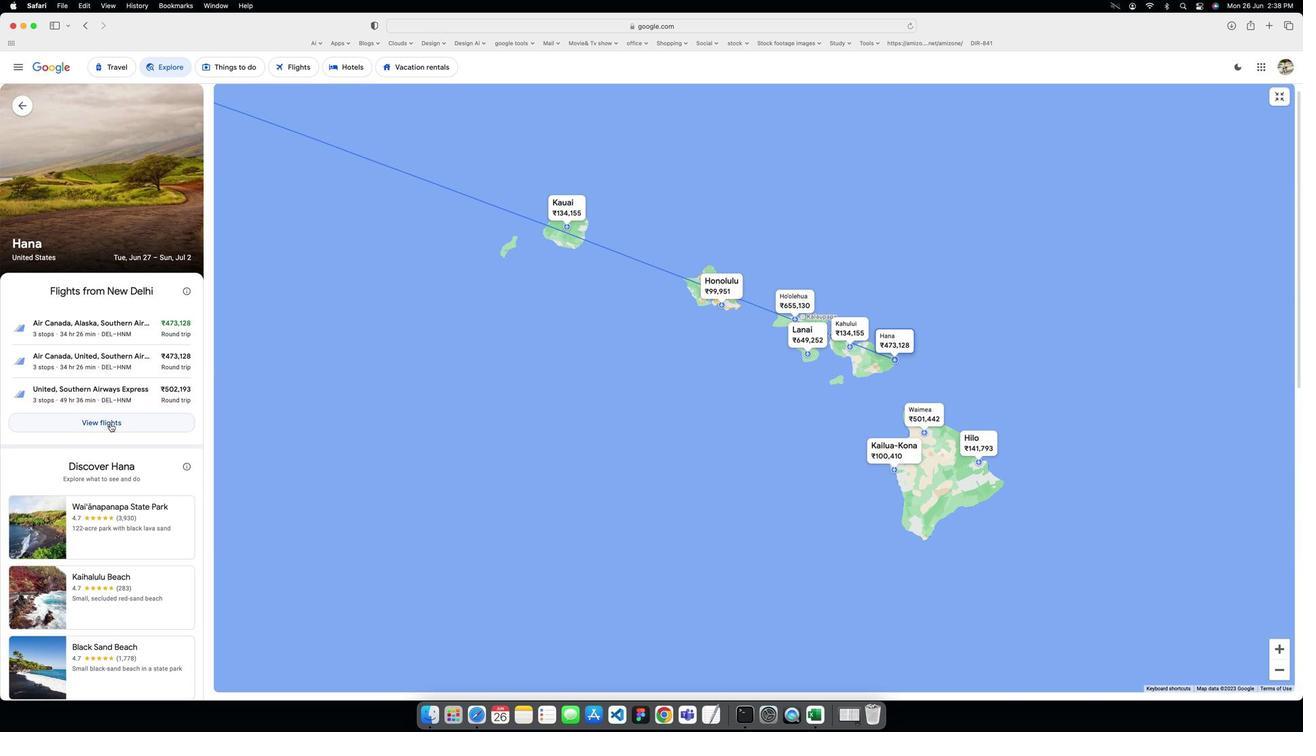 
Action: Mouse pressed left at (109, 423)
Screenshot: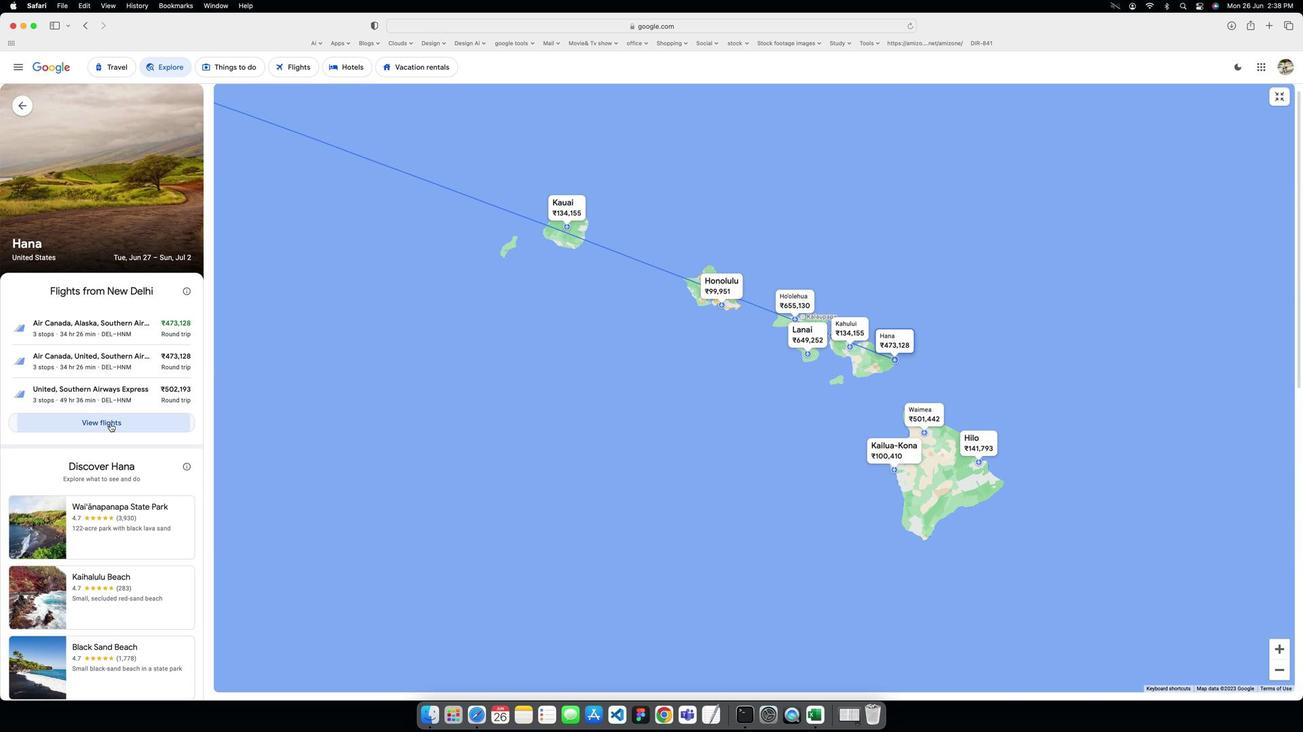 
Action: Mouse moved to (529, 359)
Screenshot: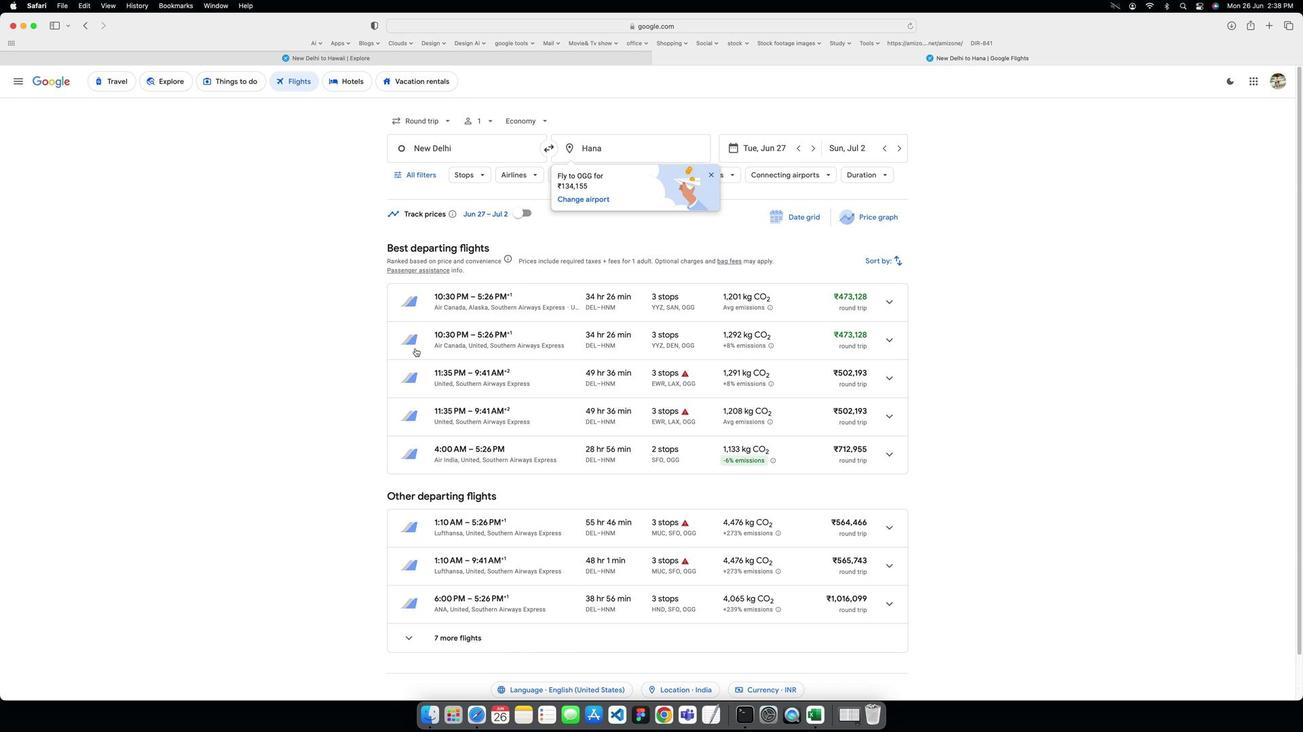 
Action: Mouse scrolled (529, 359) with delta (-41, 63)
Screenshot: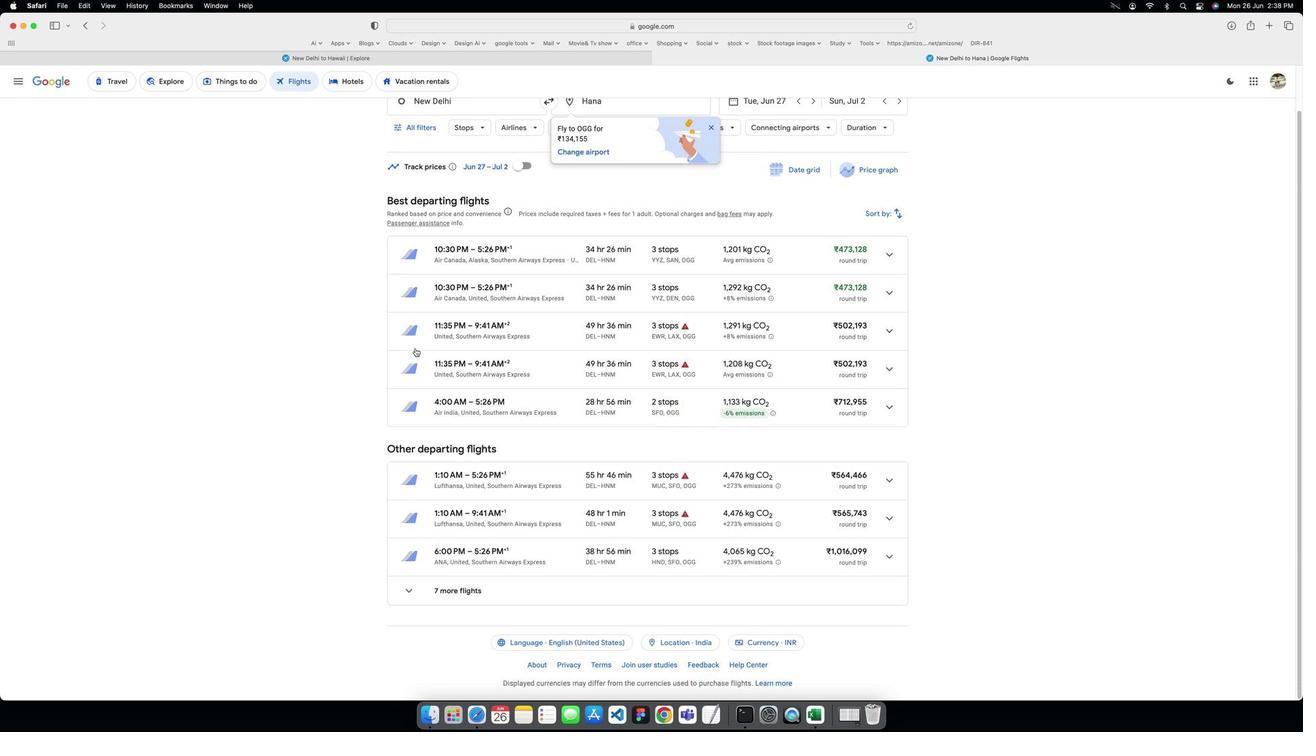 
Action: Mouse scrolled (529, 359) with delta (-41, 63)
Screenshot: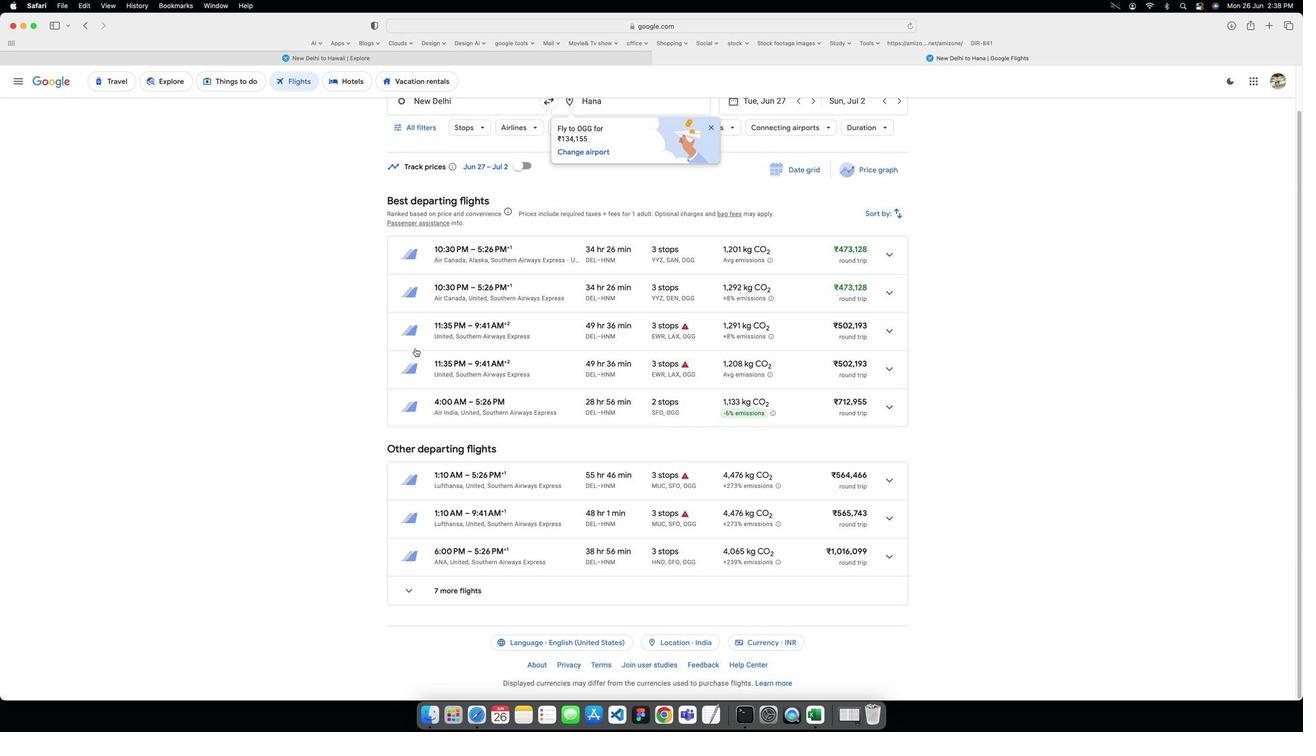 
Action: Mouse scrolled (529, 359) with delta (-41, 63)
Screenshot: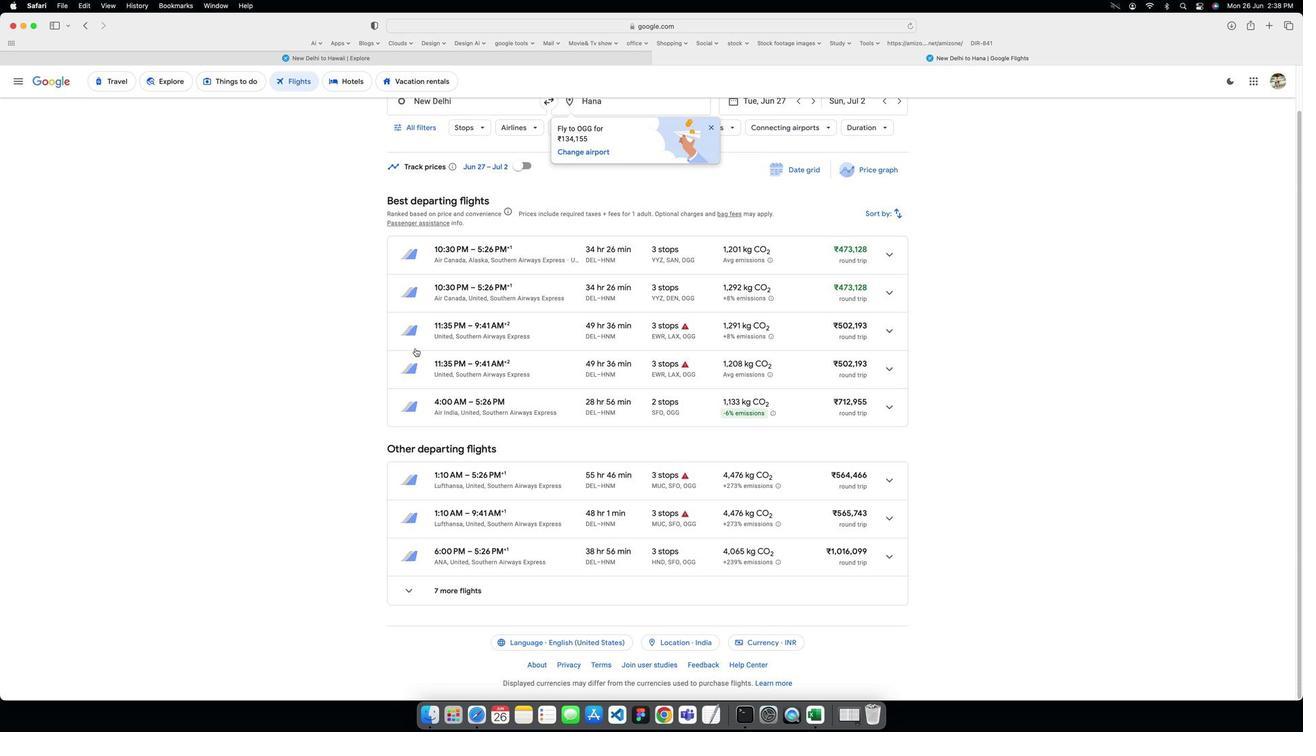 
Action: Mouse moved to (541, 562)
Screenshot: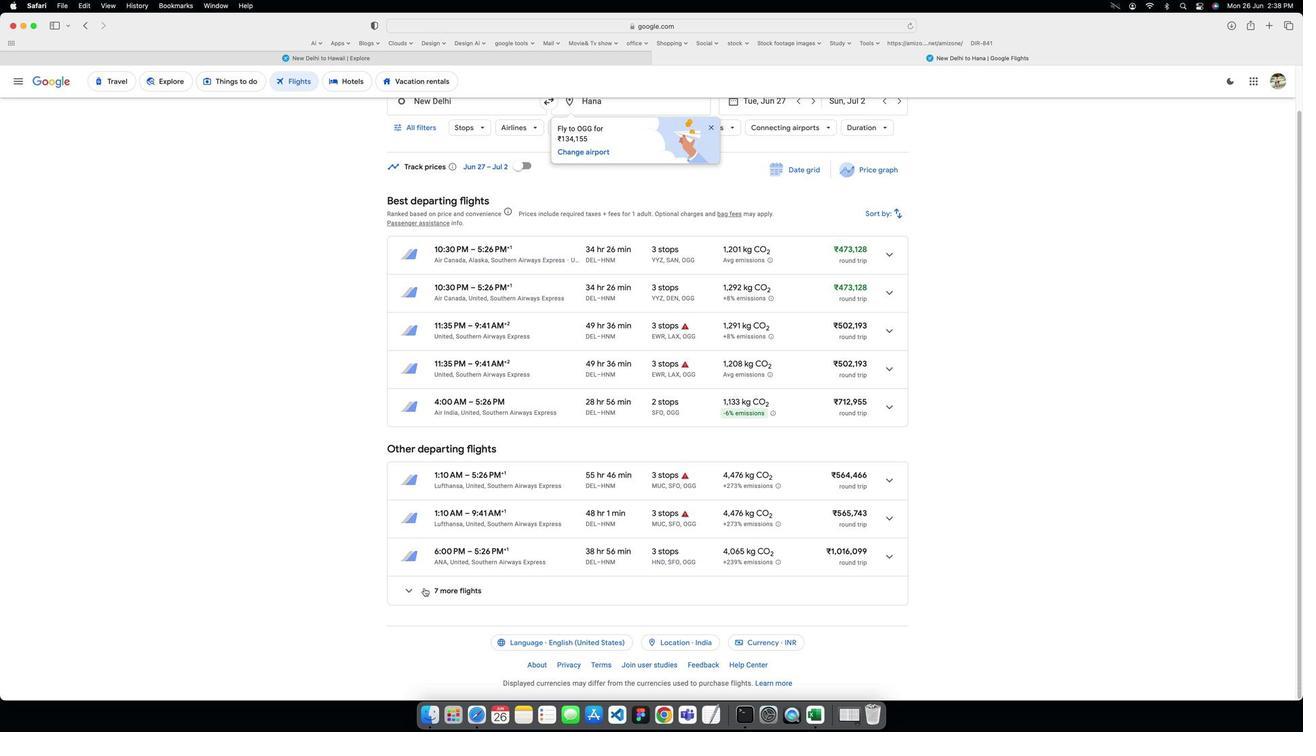 
Action: Mouse pressed left at (541, 562)
Screenshot: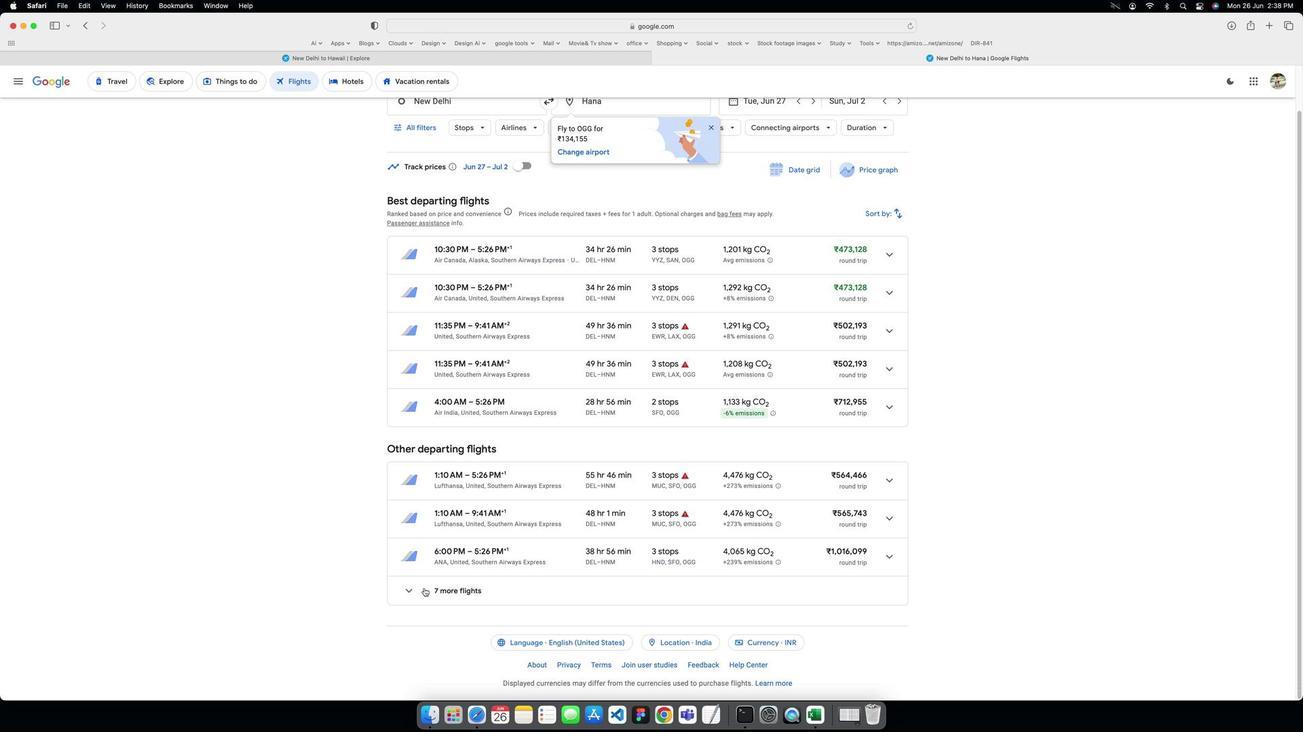 
Action: Mouse scrolled (541, 562) with delta (-41, 63)
Screenshot: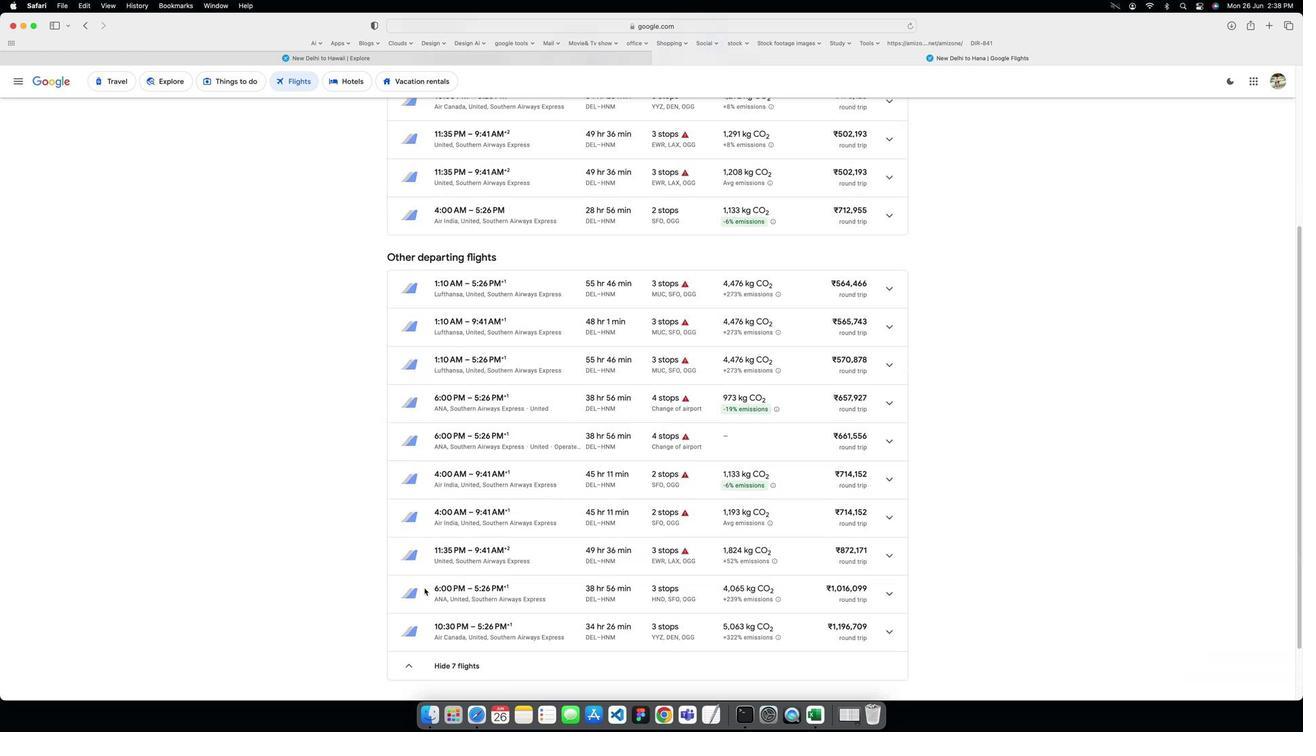 
Action: Mouse scrolled (541, 562) with delta (-41, 63)
Screenshot: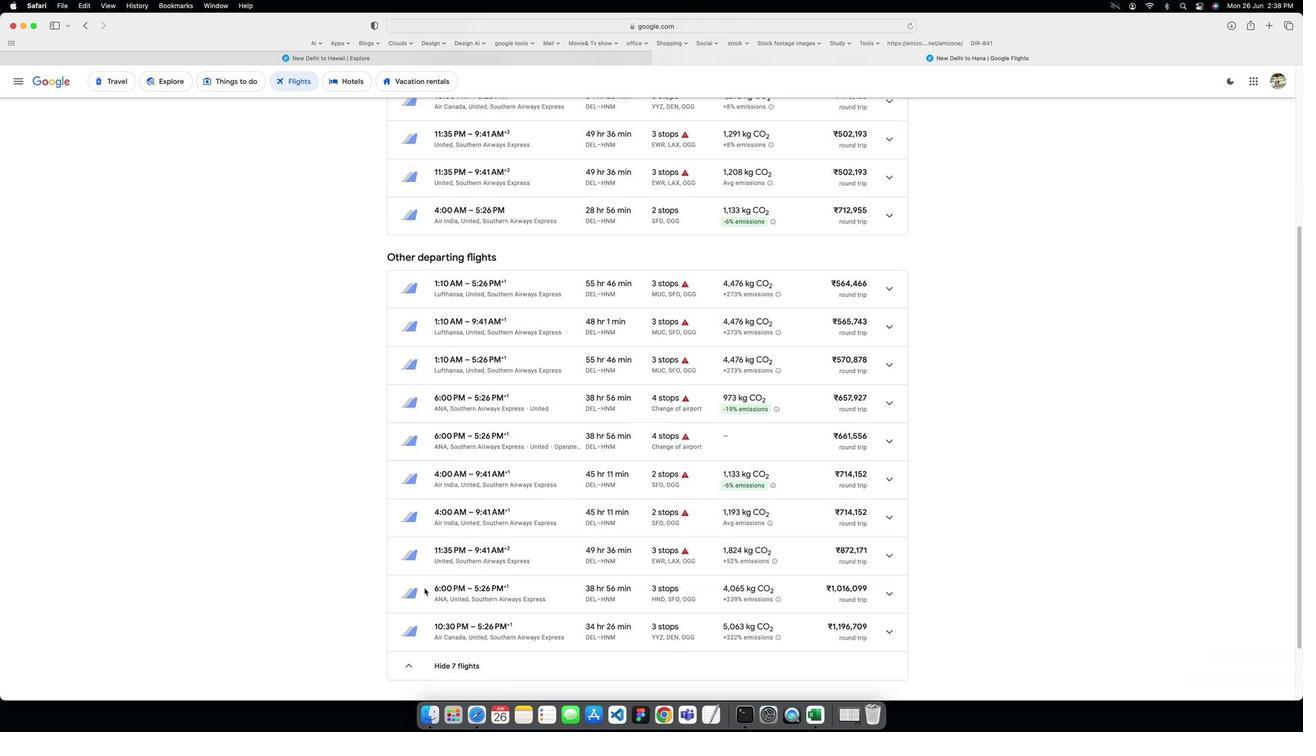 
Action: Mouse scrolled (541, 562) with delta (-41, 63)
Screenshot: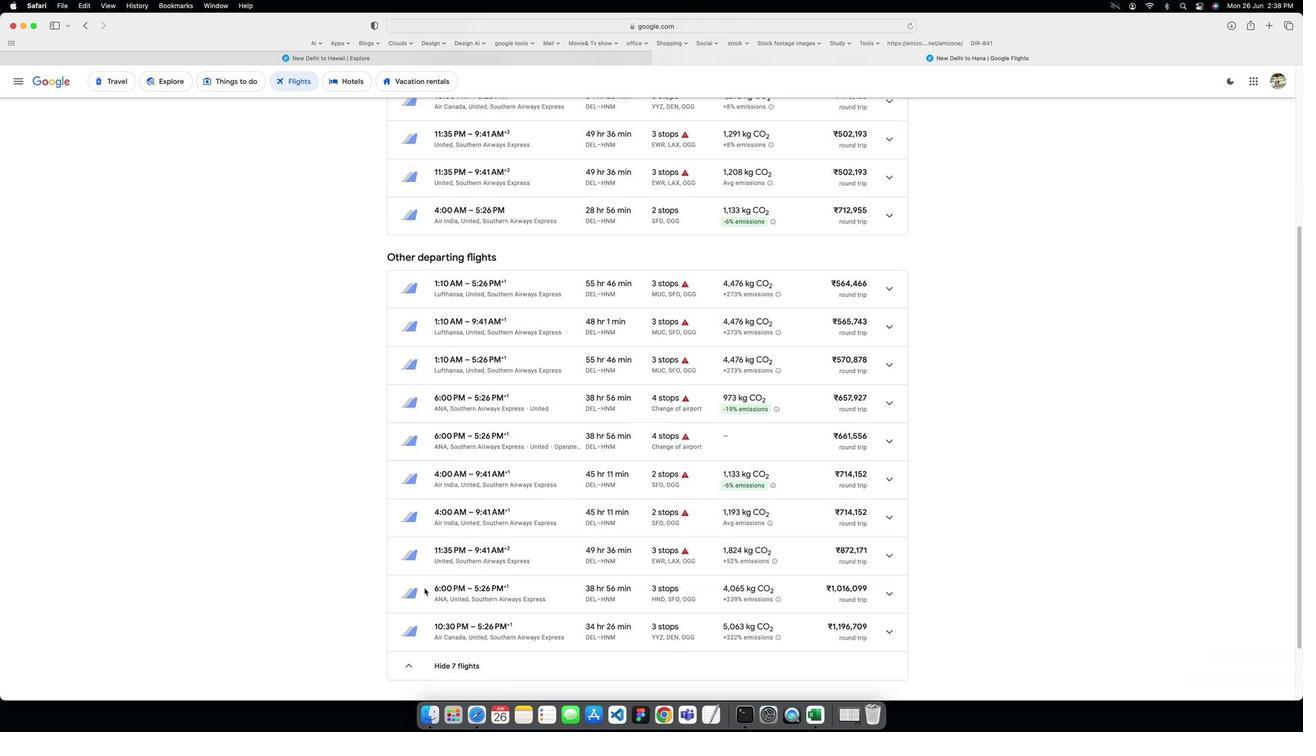 
Action: Mouse scrolled (541, 562) with delta (-41, 63)
Screenshot: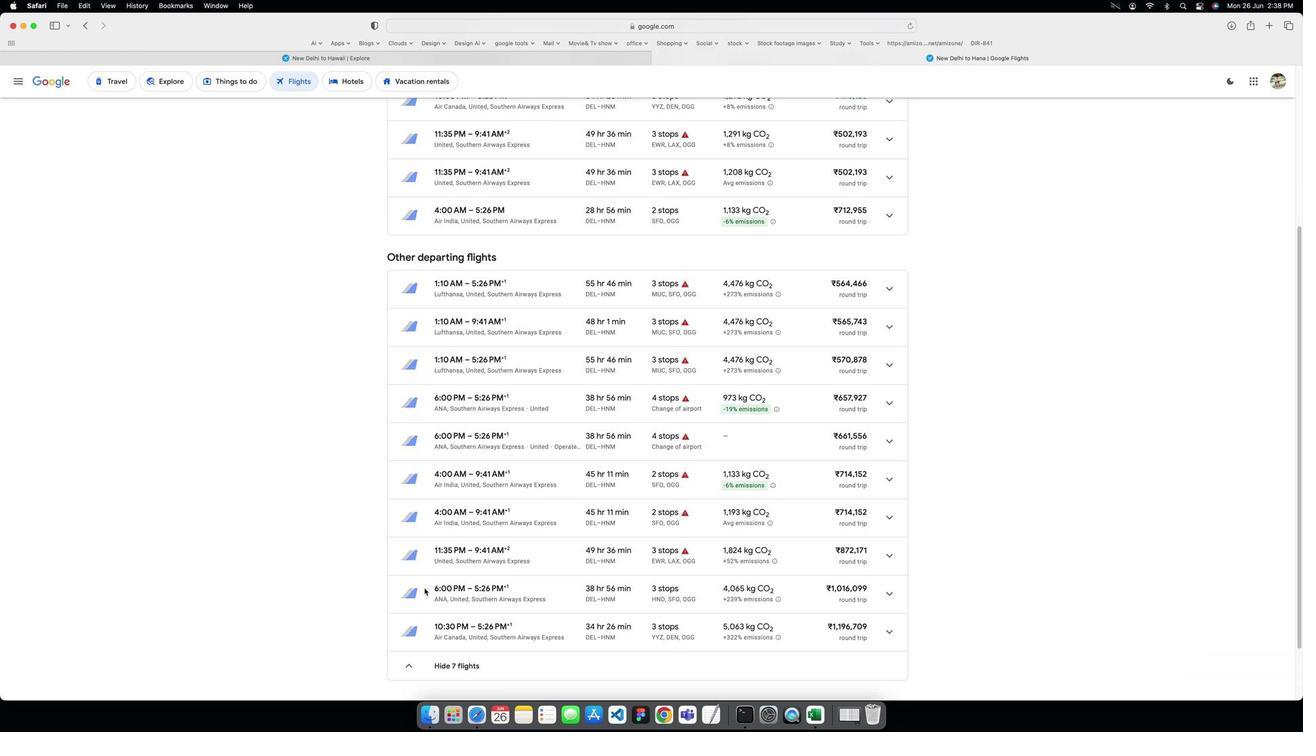 
Action: Mouse scrolled (541, 562) with delta (-41, 62)
Screenshot: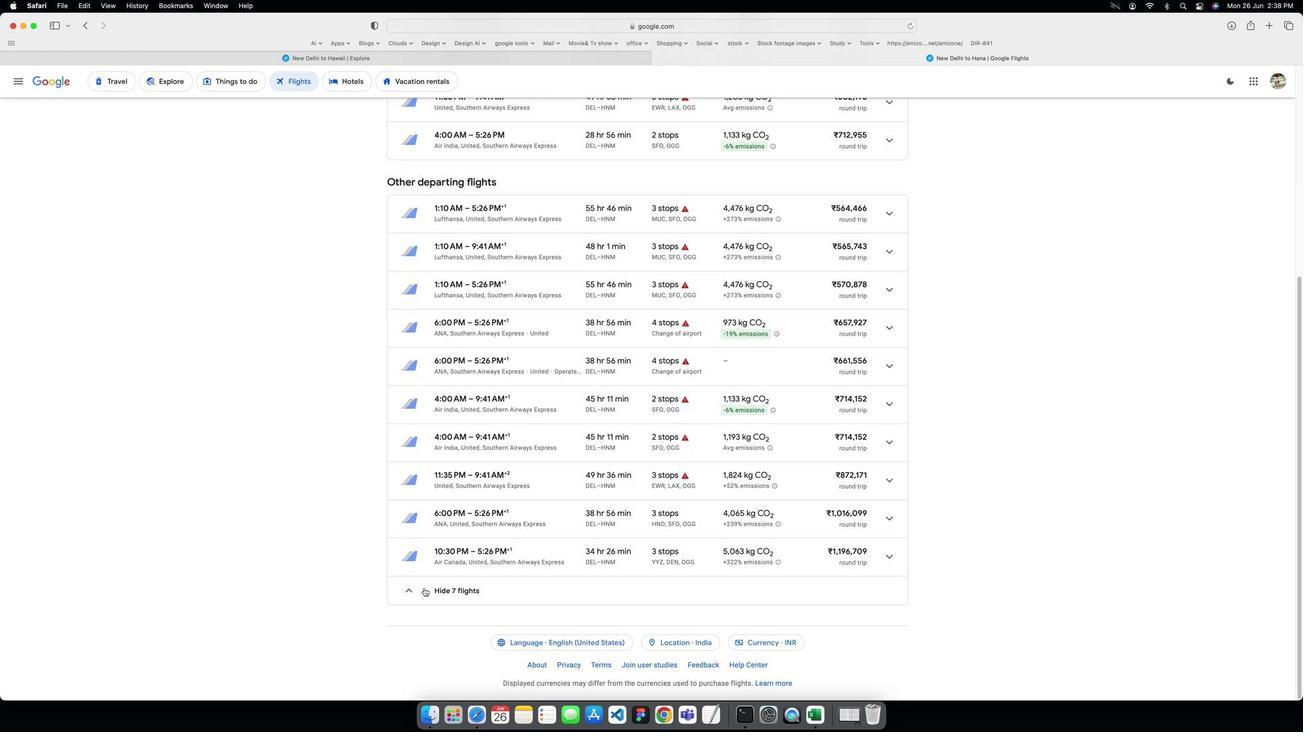 
Action: Key pressed Key.f9
Screenshot: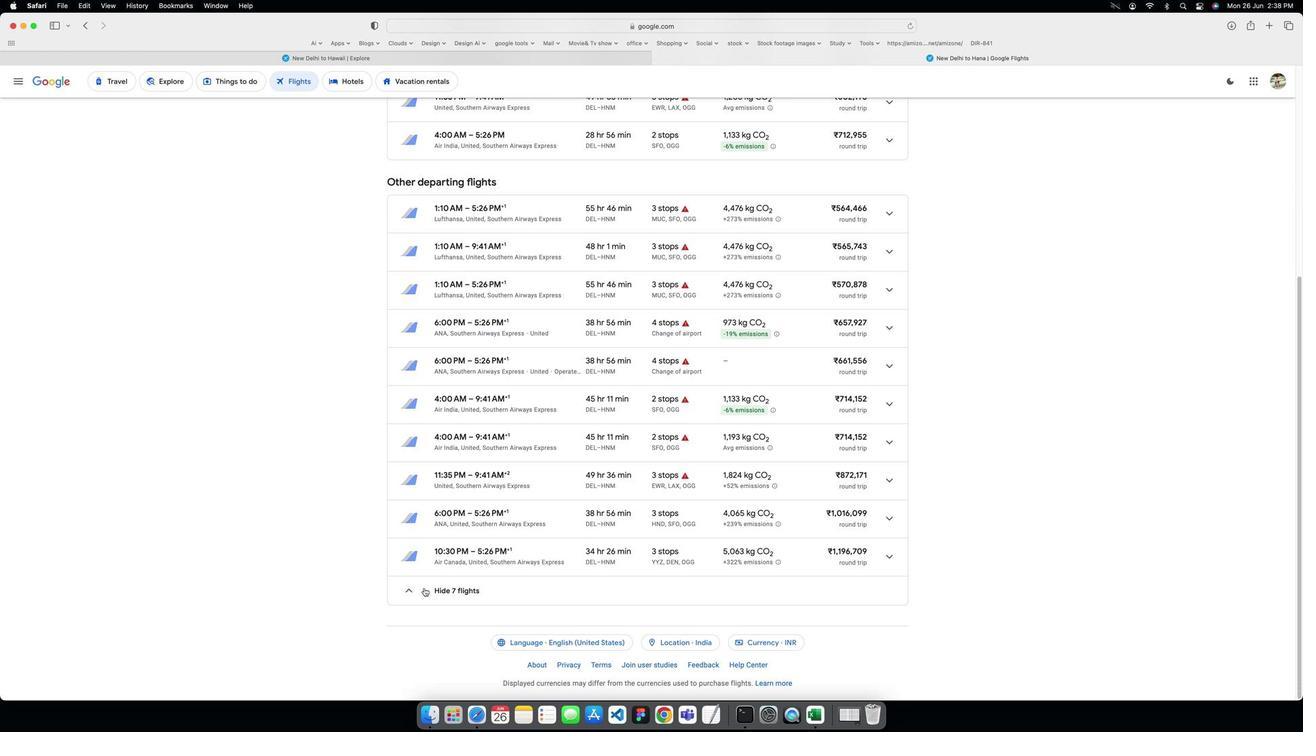 
